 Task:  Click on  Soccer In the  Soccer League click on  Pick Sheet Your name Sophia Martin Team name Real Salt Lake and  Email softage.10@softage.net Game 1 Inter Miami Game 2 Philadelphia Game 3 Orlando City Game 4 Houston Game 5 Real Salt Lake Game 6 FC Dallas Game 7 Columbus Game 8 New England Game 9 Charlotte FC Game 10 Montreal Game 11 Toronto FC Game 12 NY Red Bulls Game 13 Minnesota United Game 14 Real Salt Lake Game 15 Houston Game16 Seattle In Tie Breaker choose Real Salt Lake Submit pick sheet
Action: Mouse moved to (649, 270)
Screenshot: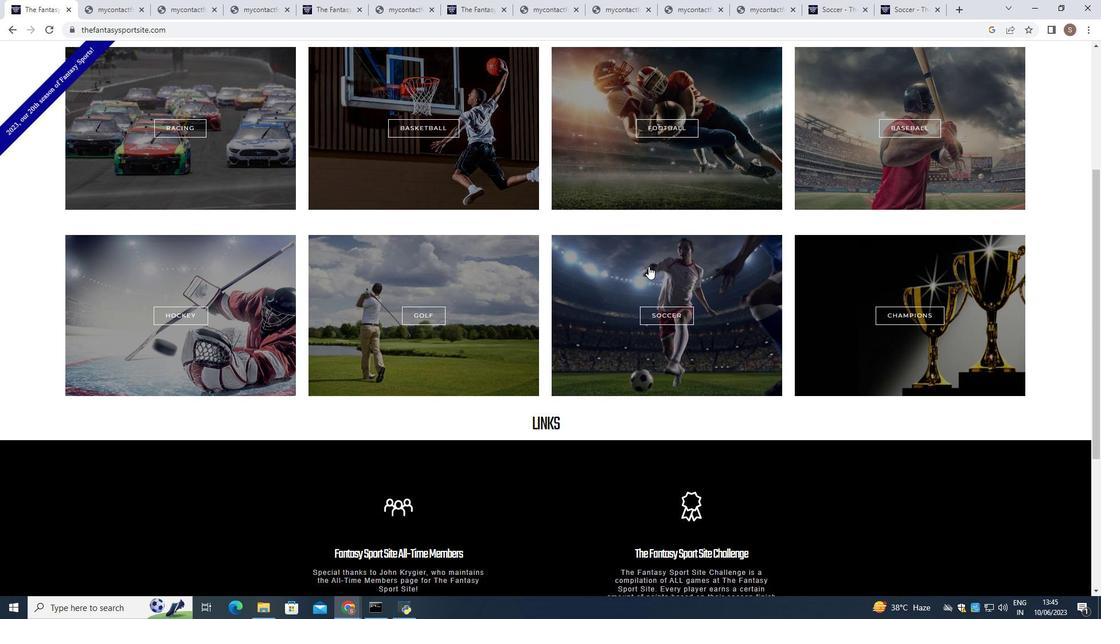 
Action: Mouse pressed left at (649, 270)
Screenshot: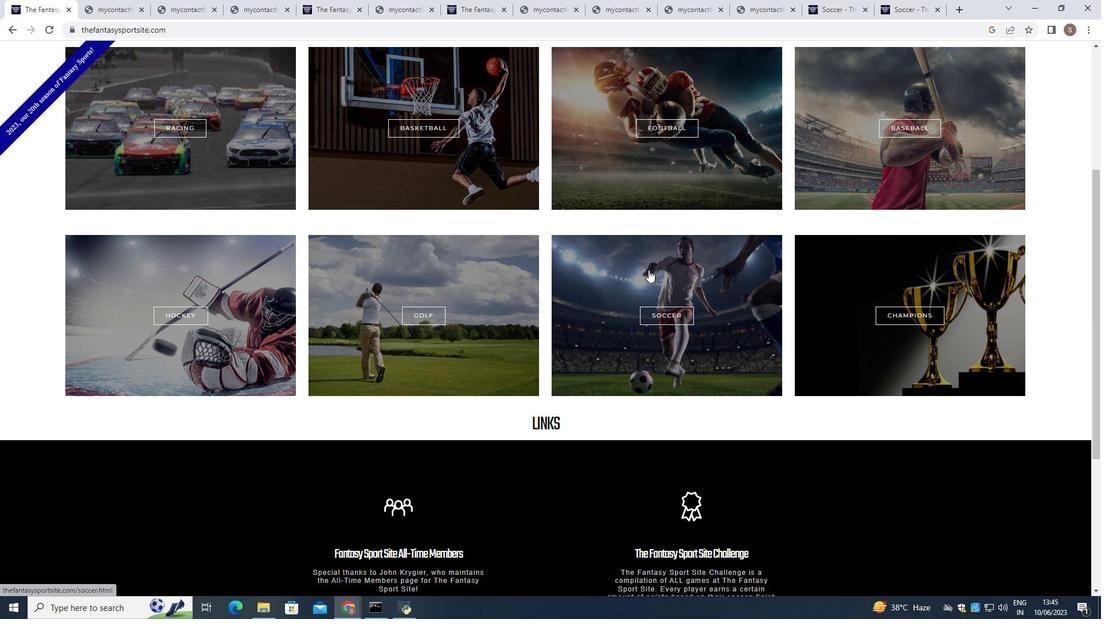 
Action: Mouse scrolled (649, 269) with delta (0, 0)
Screenshot: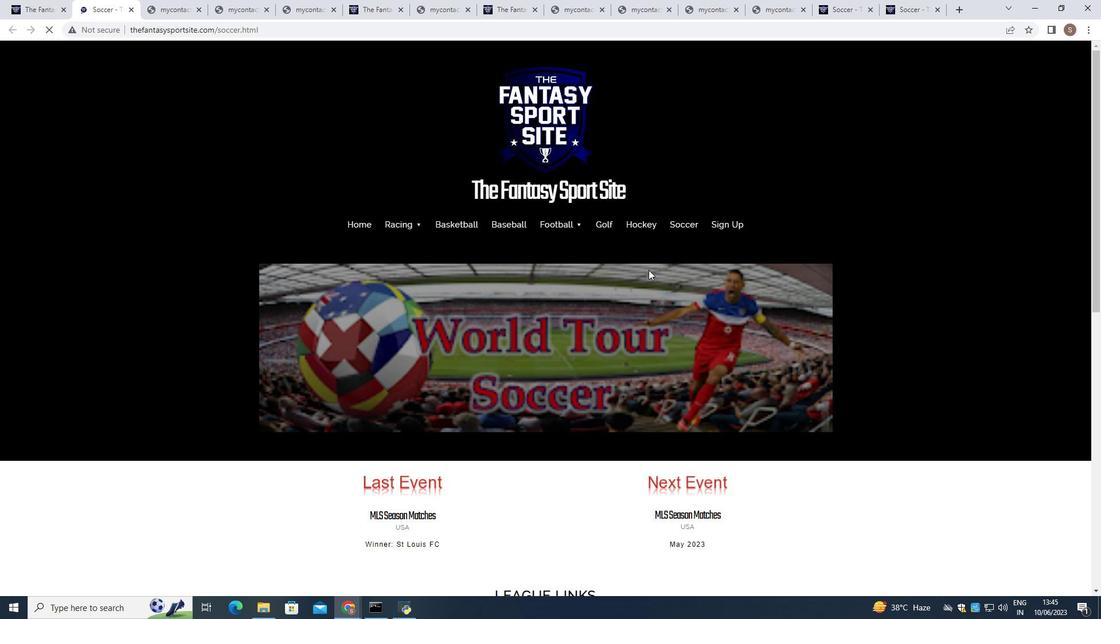 
Action: Mouse scrolled (649, 269) with delta (0, 0)
Screenshot: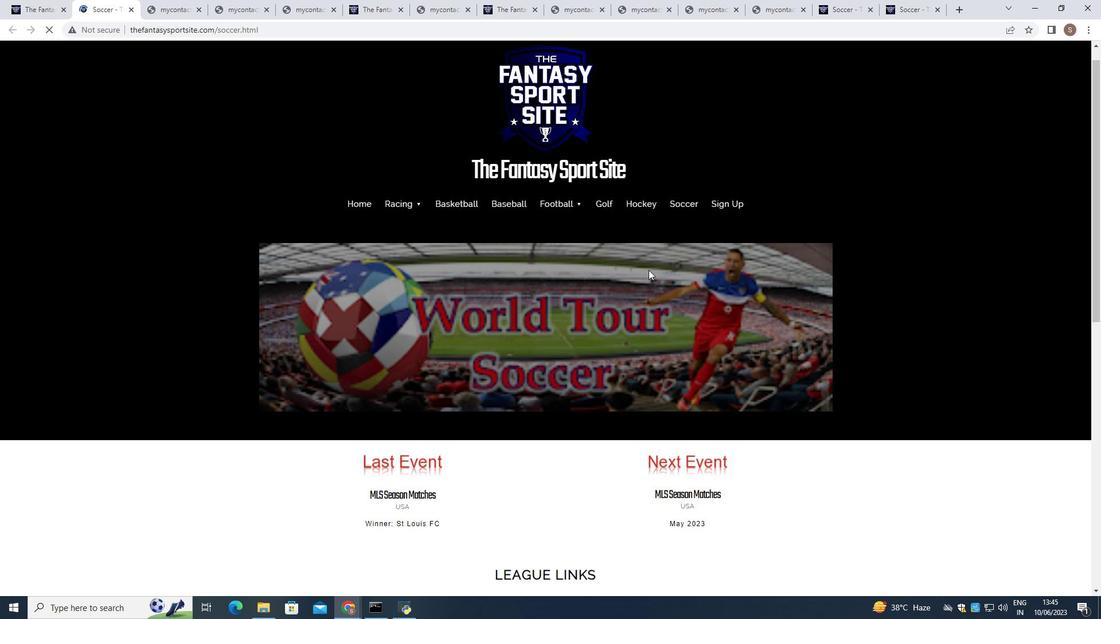 
Action: Mouse scrolled (649, 269) with delta (0, 0)
Screenshot: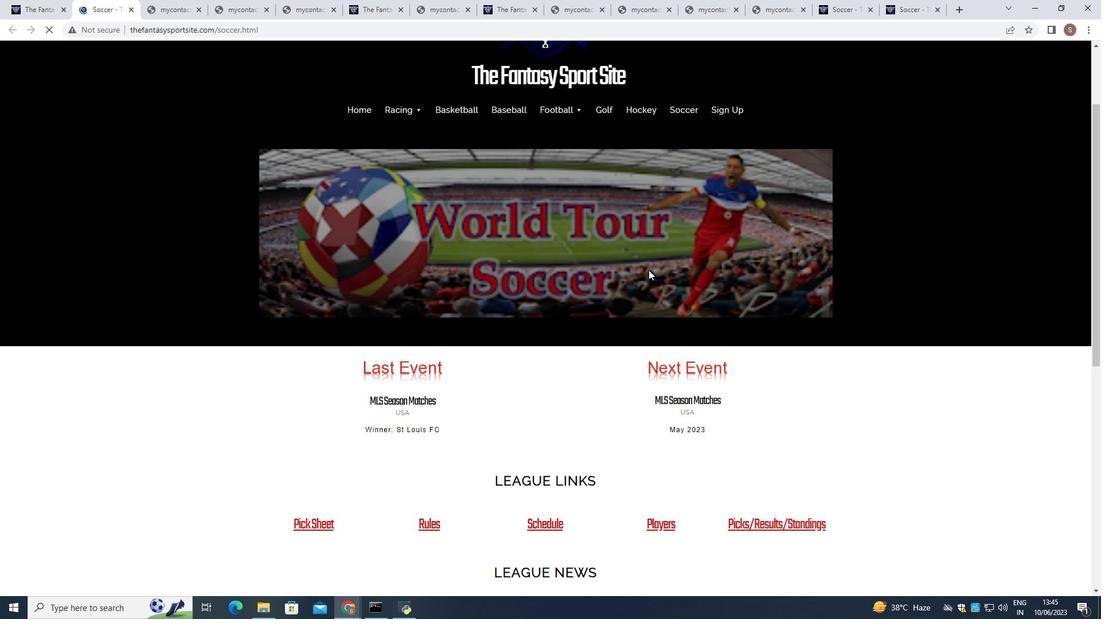 
Action: Mouse scrolled (649, 269) with delta (0, 0)
Screenshot: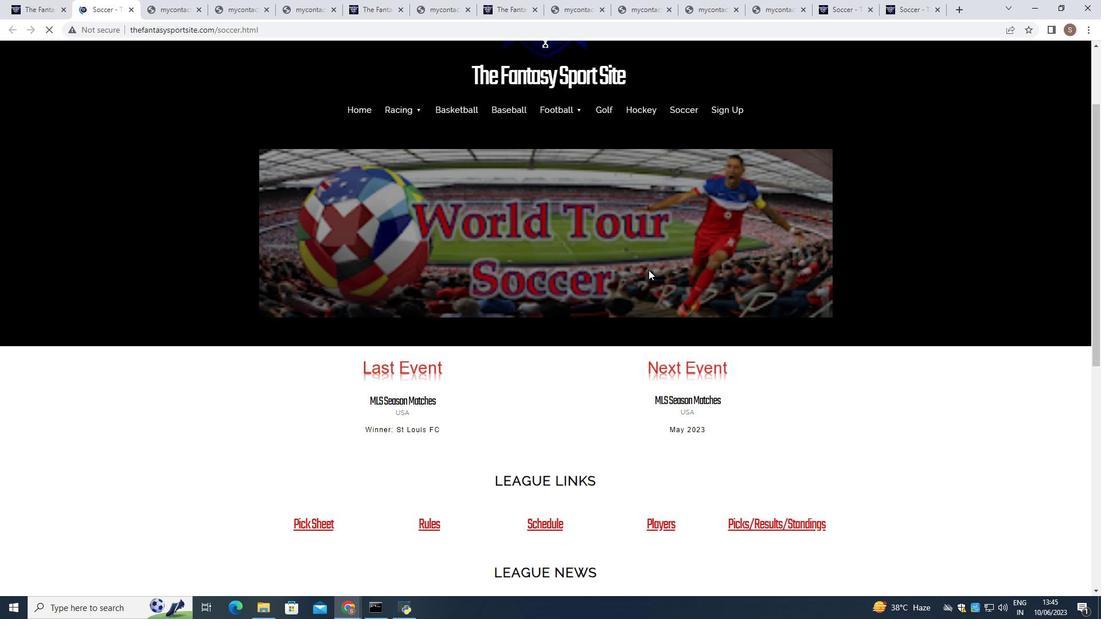 
Action: Mouse moved to (317, 411)
Screenshot: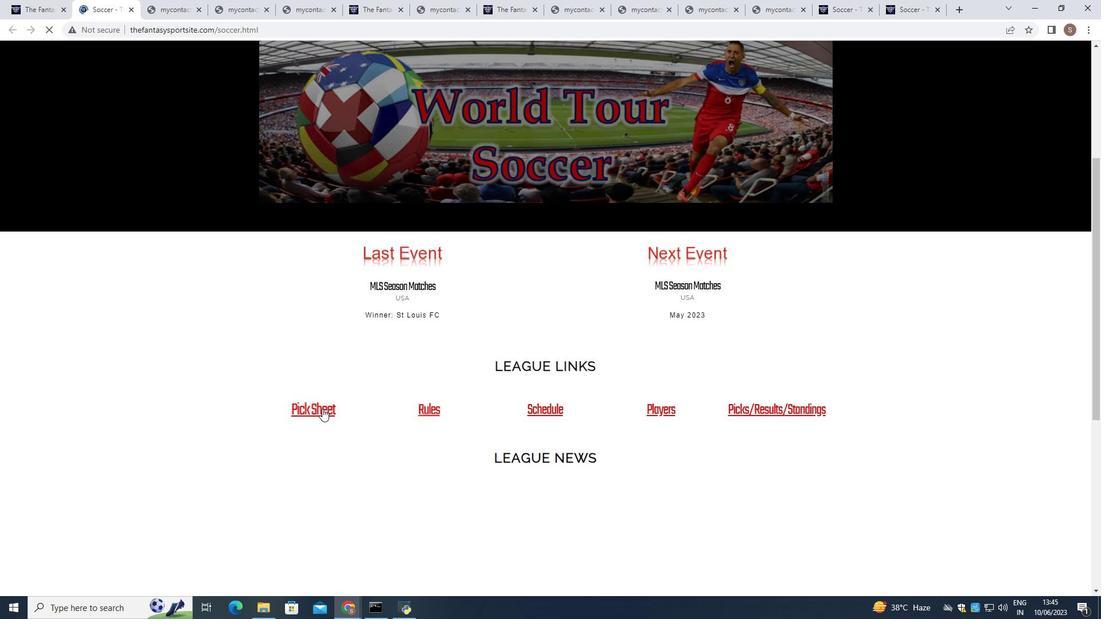 
Action: Mouse pressed left at (317, 411)
Screenshot: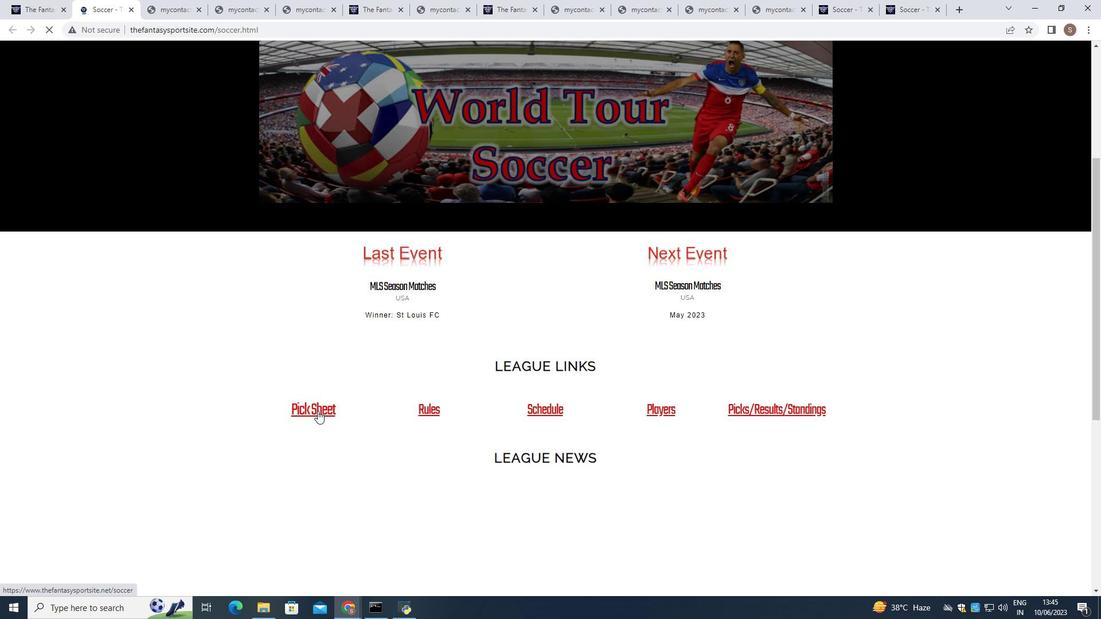 
Action: Mouse moved to (374, 405)
Screenshot: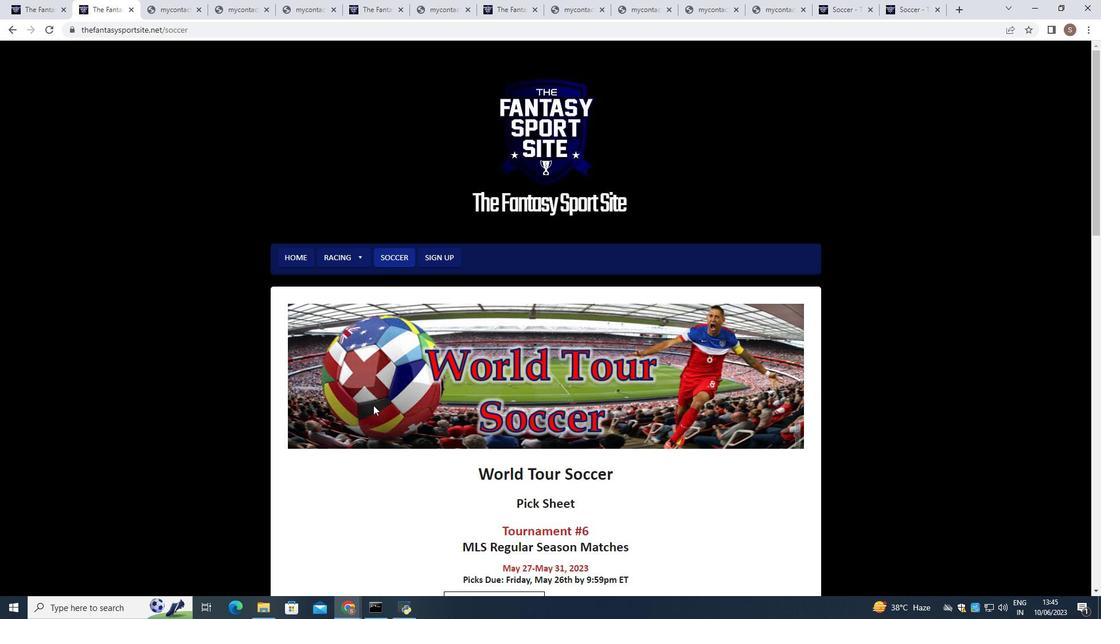 
Action: Mouse scrolled (374, 405) with delta (0, 0)
Screenshot: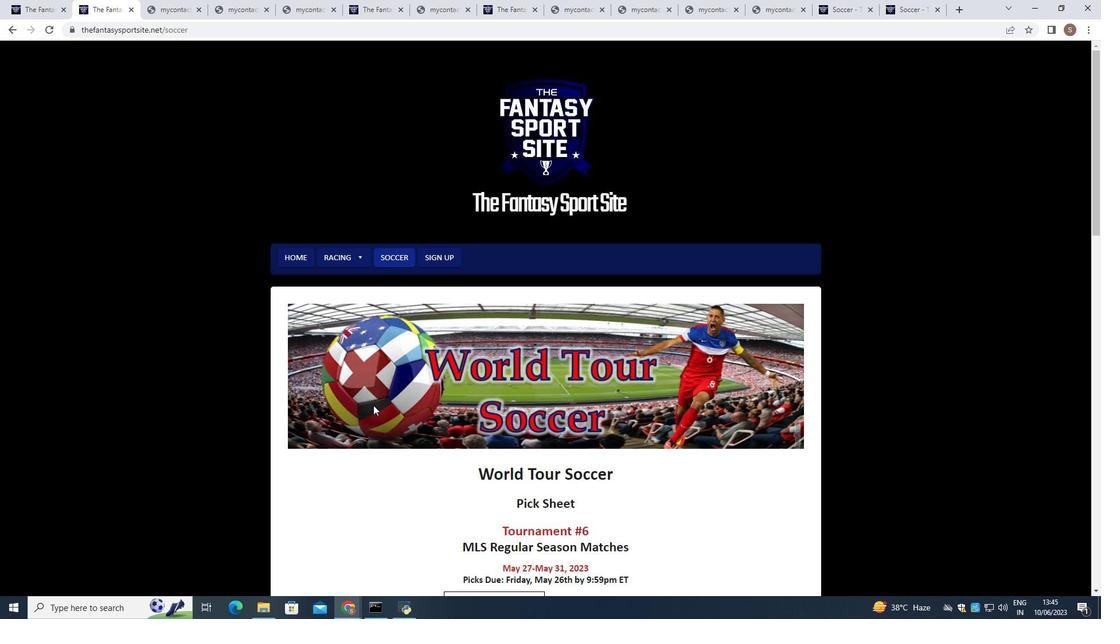
Action: Mouse moved to (374, 405)
Screenshot: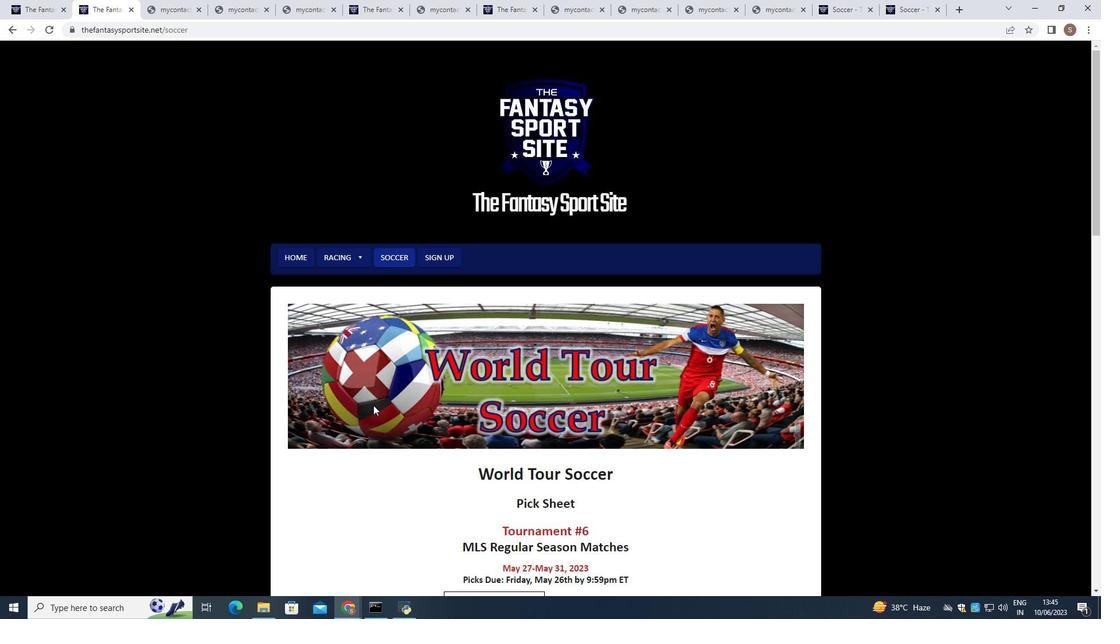 
Action: Mouse scrolled (374, 404) with delta (0, 0)
Screenshot: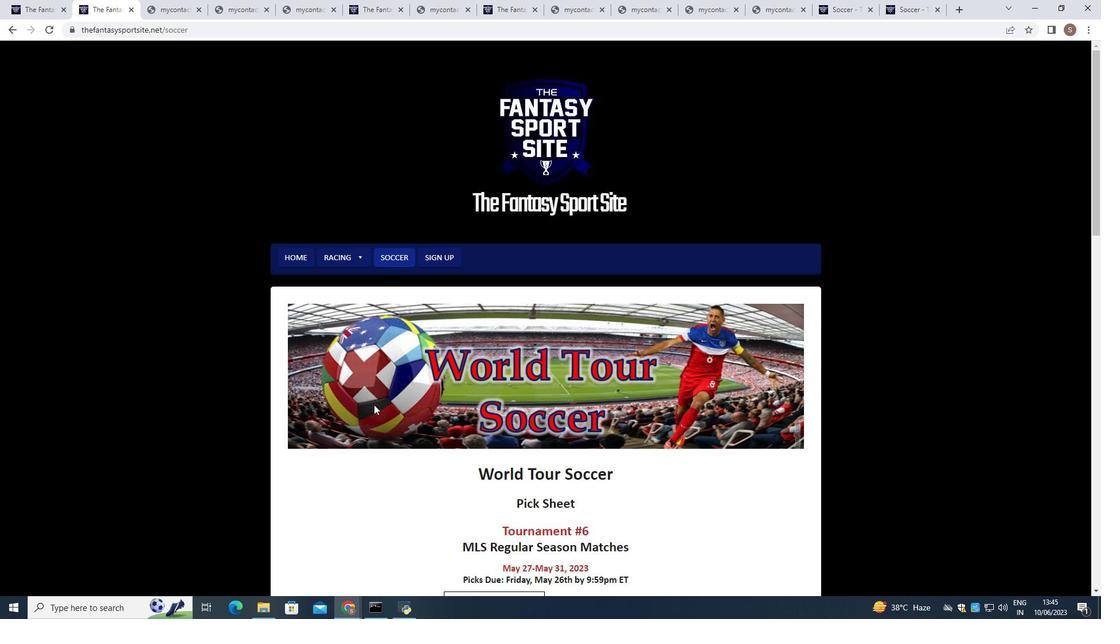
Action: Mouse scrolled (374, 404) with delta (0, 0)
Screenshot: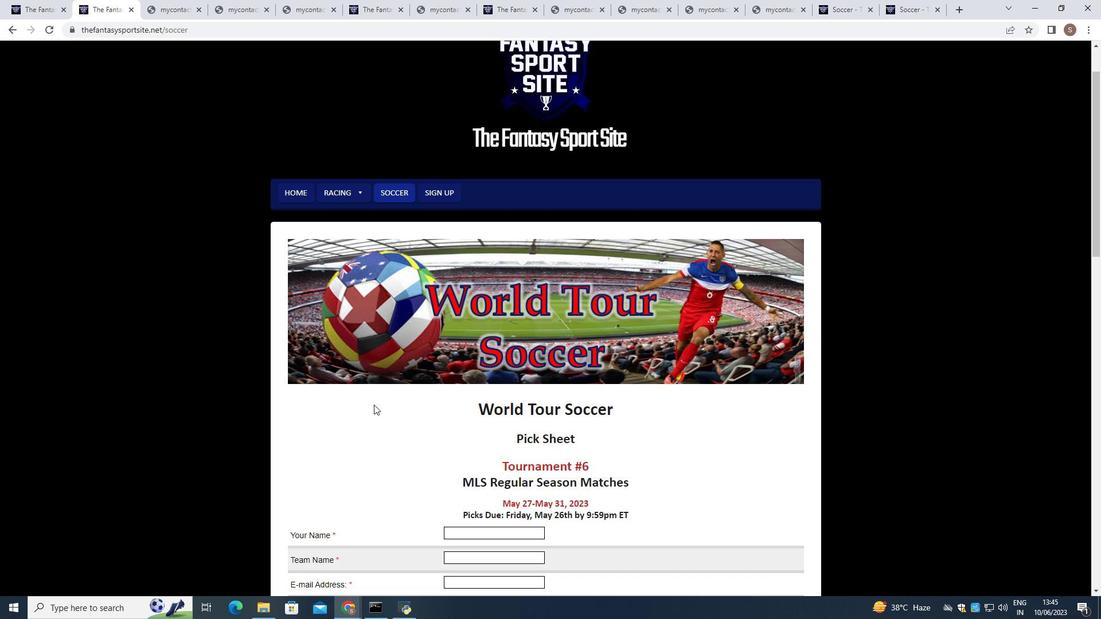 
Action: Mouse moved to (483, 424)
Screenshot: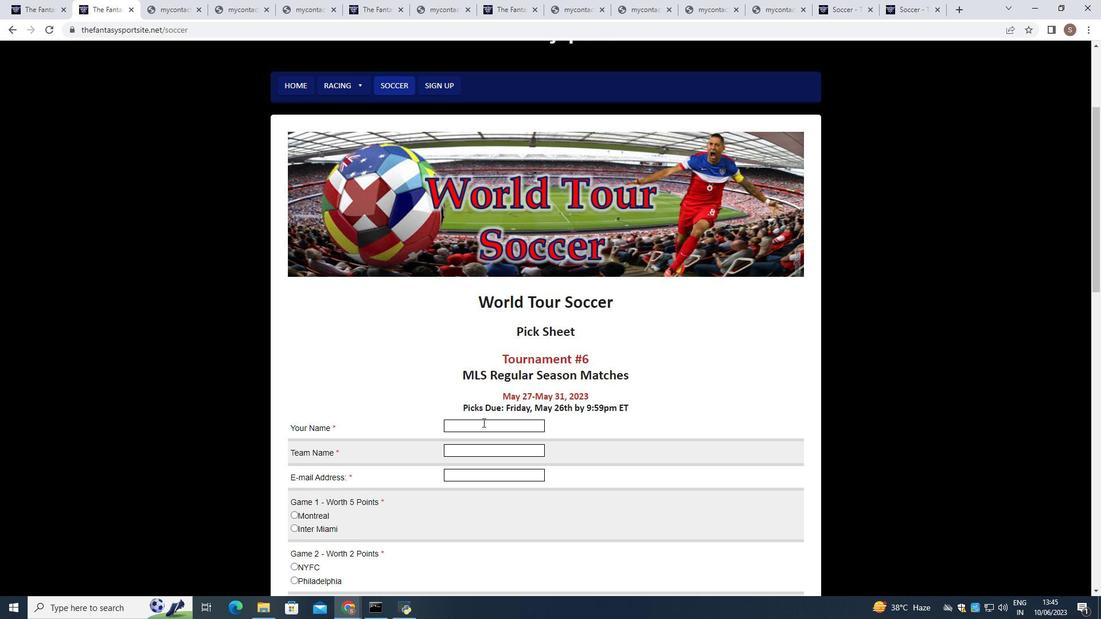
Action: Mouse pressed left at (483, 424)
Screenshot: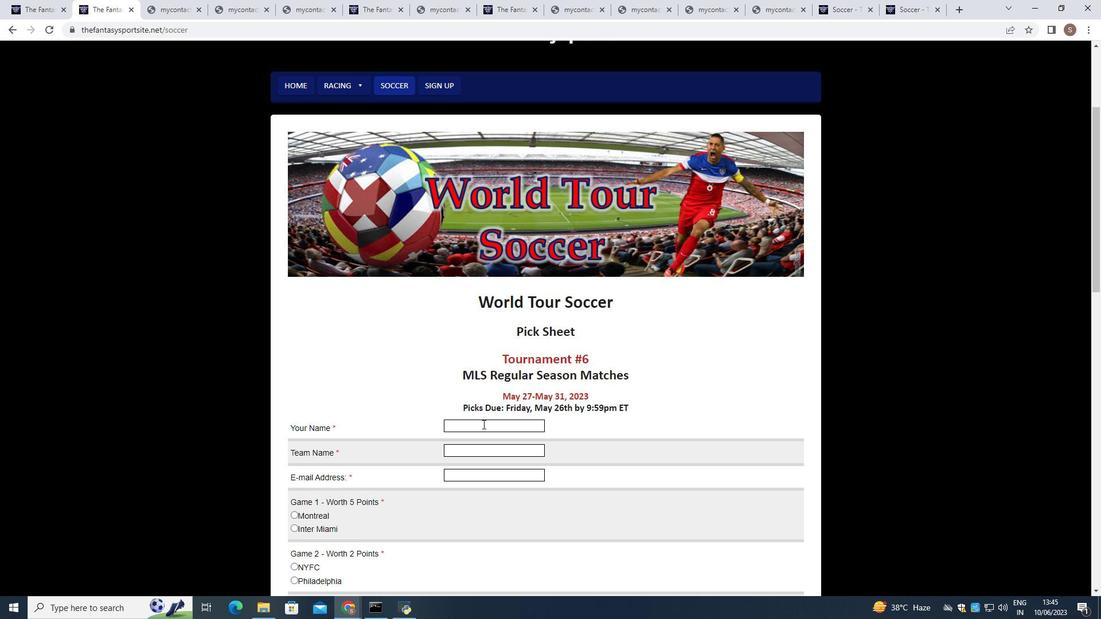 
Action: Key pressed <Key.shift>Sophia<Key.space><Key.shift>Martin
Screenshot: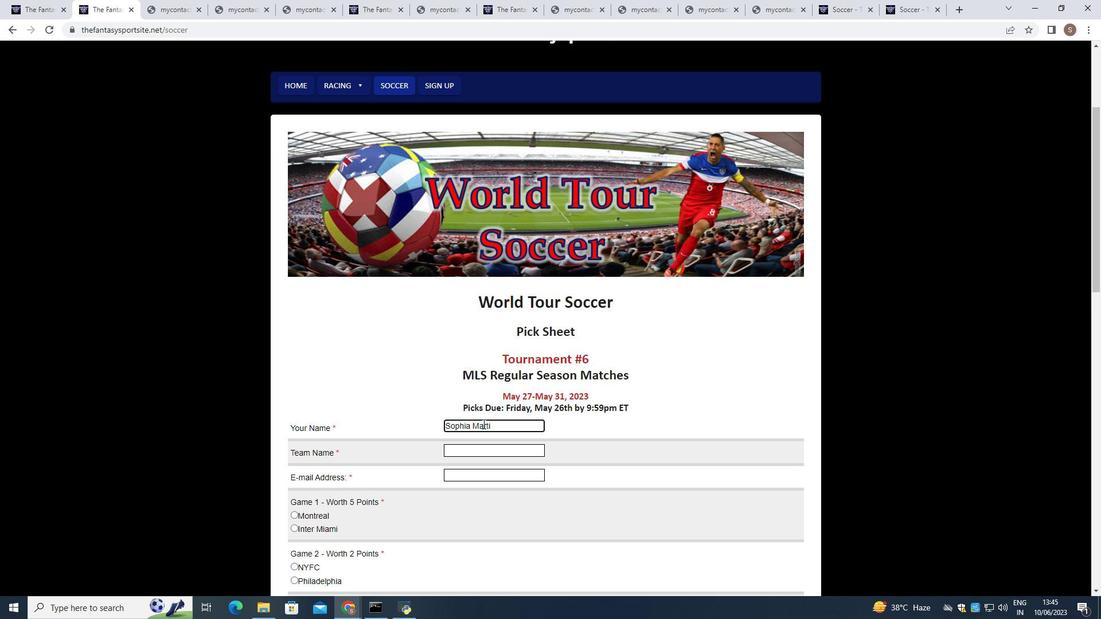 
Action: Mouse moved to (476, 452)
Screenshot: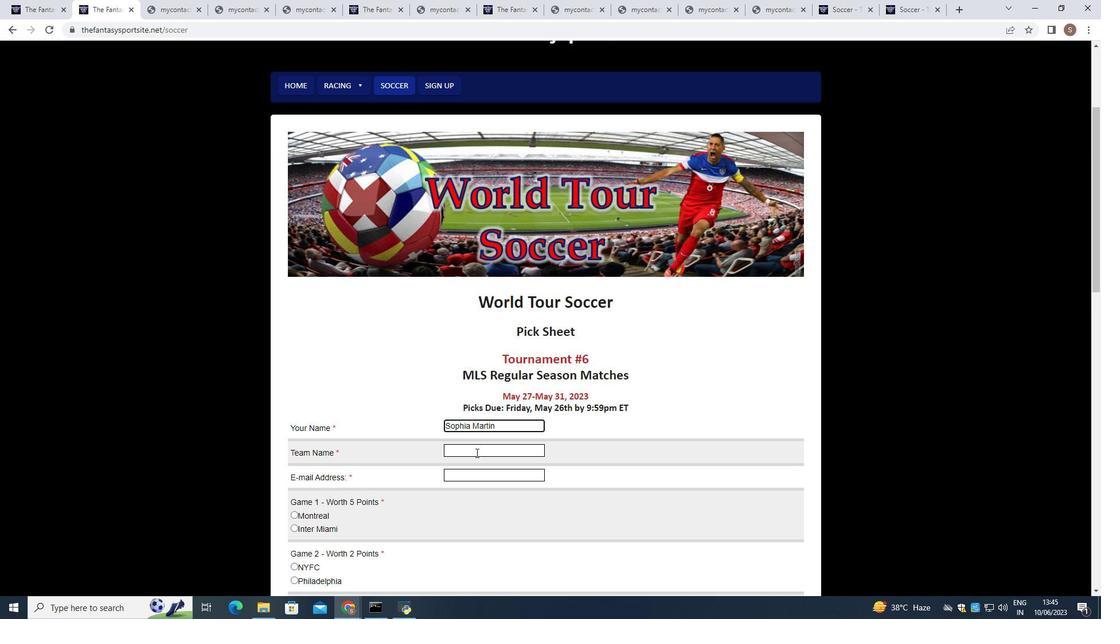 
Action: Mouse pressed left at (476, 452)
Screenshot: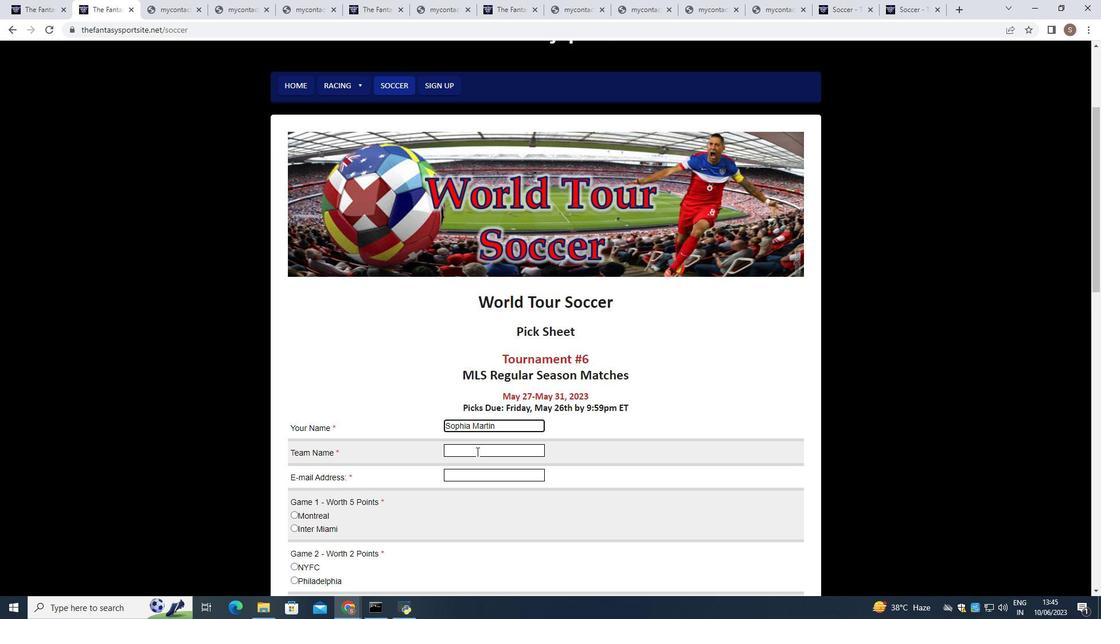 
Action: Key pressed <Key.shift>Real<Key.space><Key.shift>Salt<Key.space><Key.shift>Lake
Screenshot: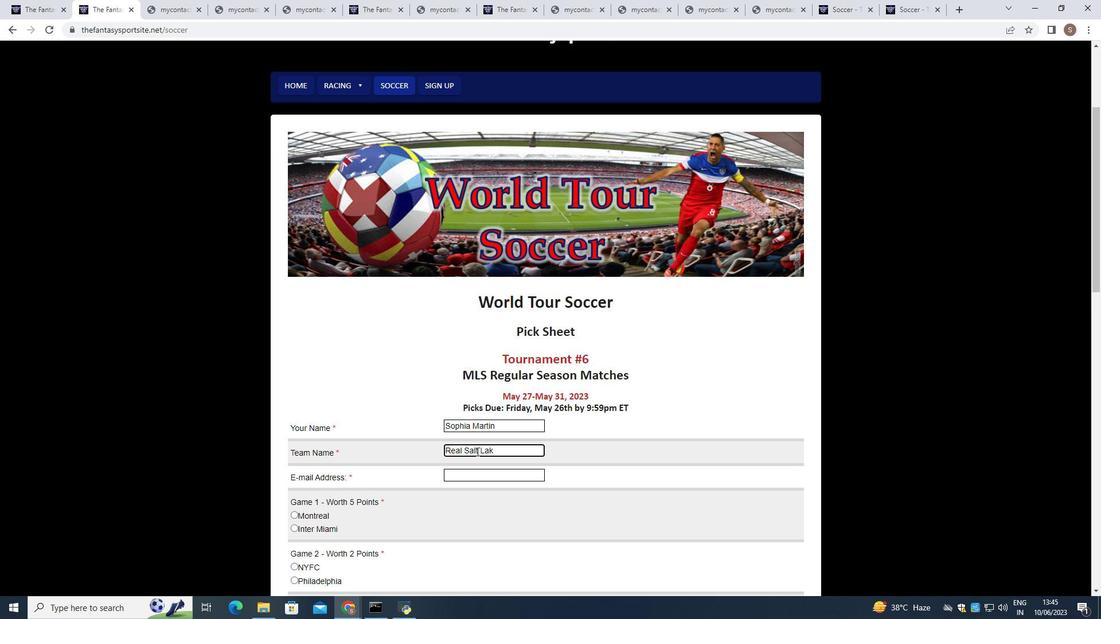 
Action: Mouse moved to (502, 475)
Screenshot: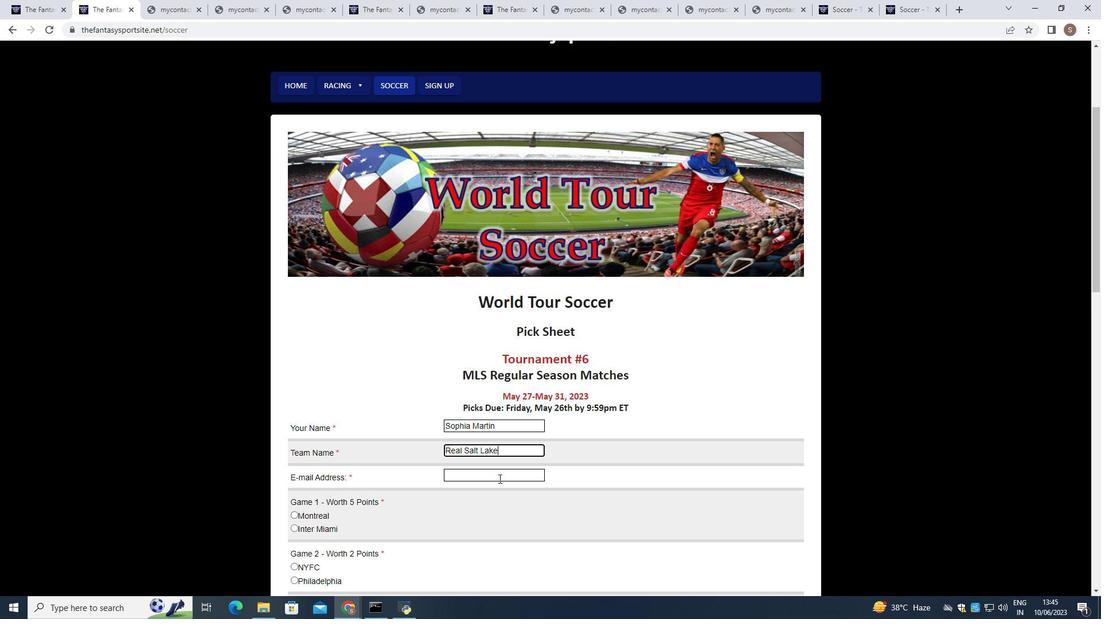 
Action: Mouse pressed left at (502, 475)
Screenshot: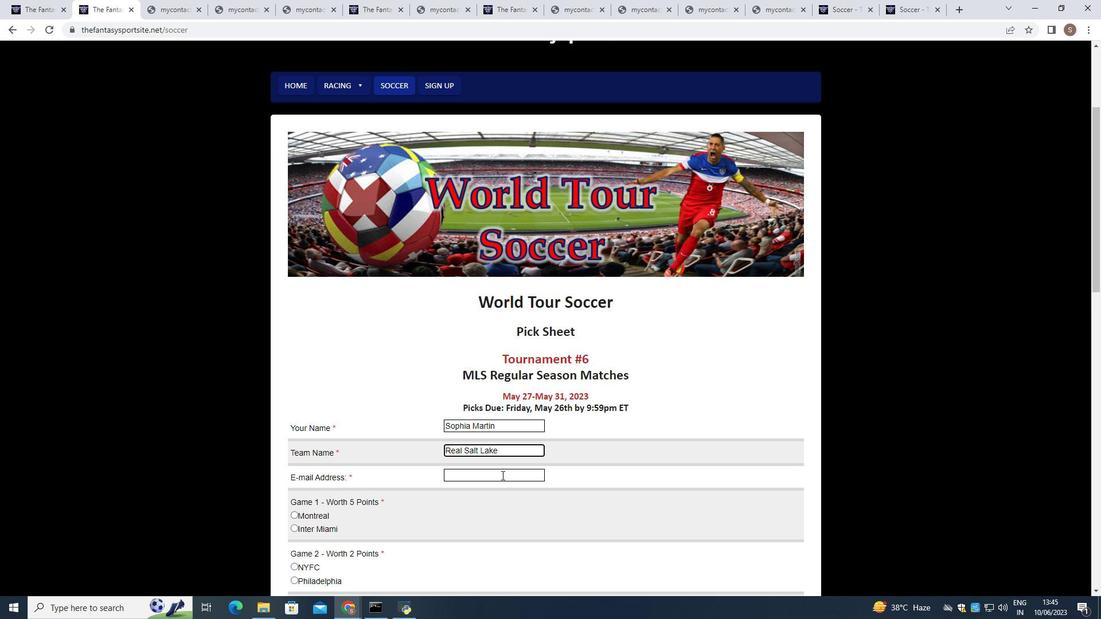 
Action: Key pressed softage.10<Key.shift>@softage.net
Screenshot: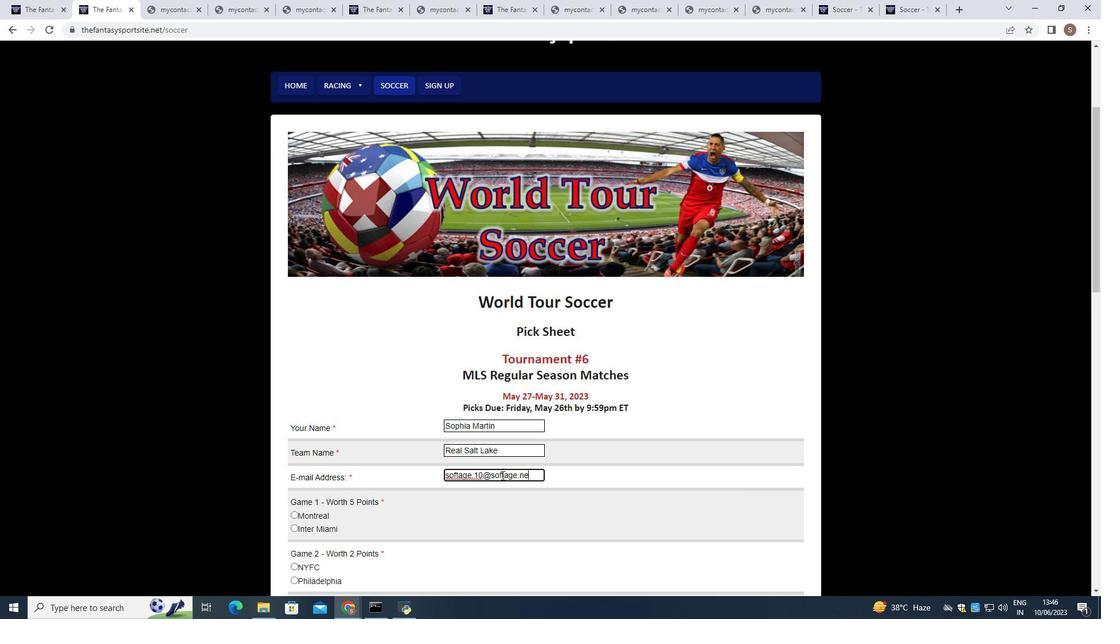 
Action: Mouse moved to (471, 507)
Screenshot: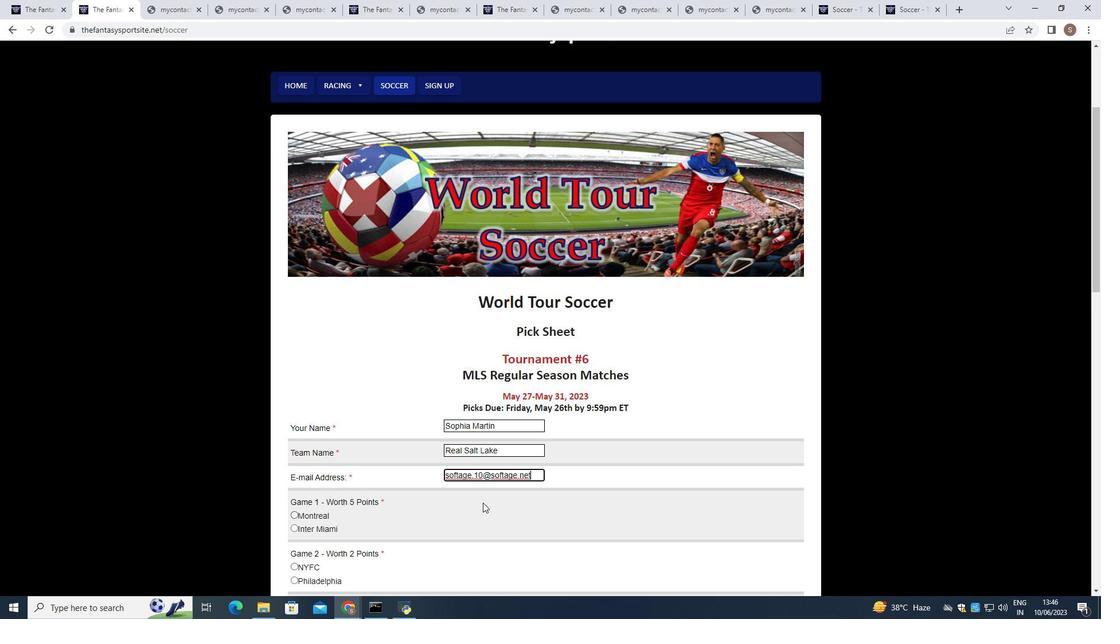 
Action: Mouse scrolled (471, 506) with delta (0, 0)
Screenshot: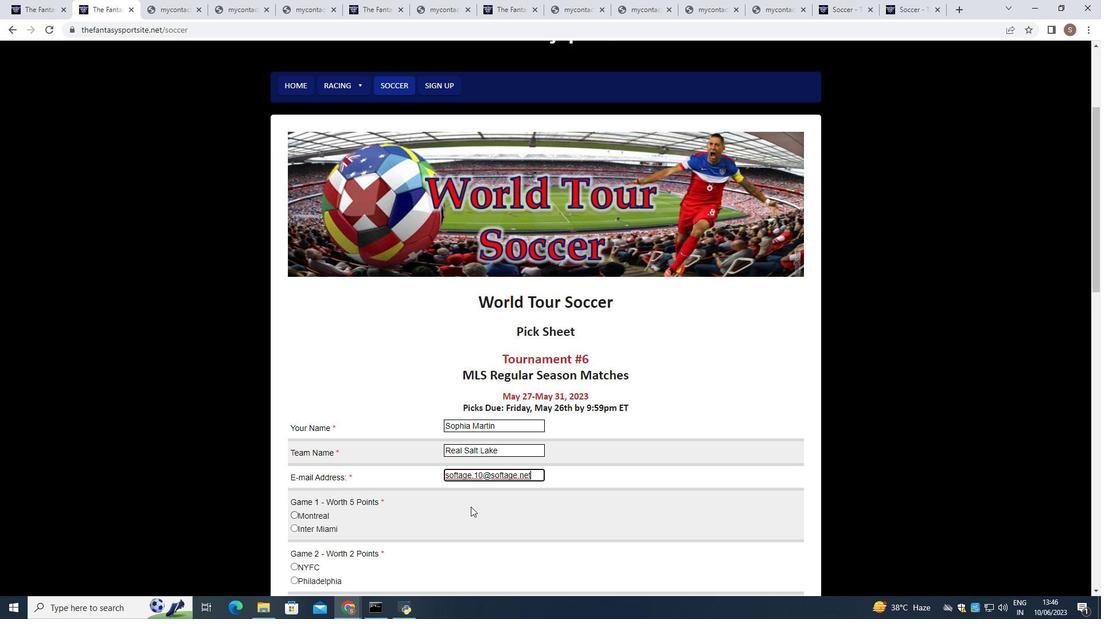 
Action: Mouse moved to (296, 468)
Screenshot: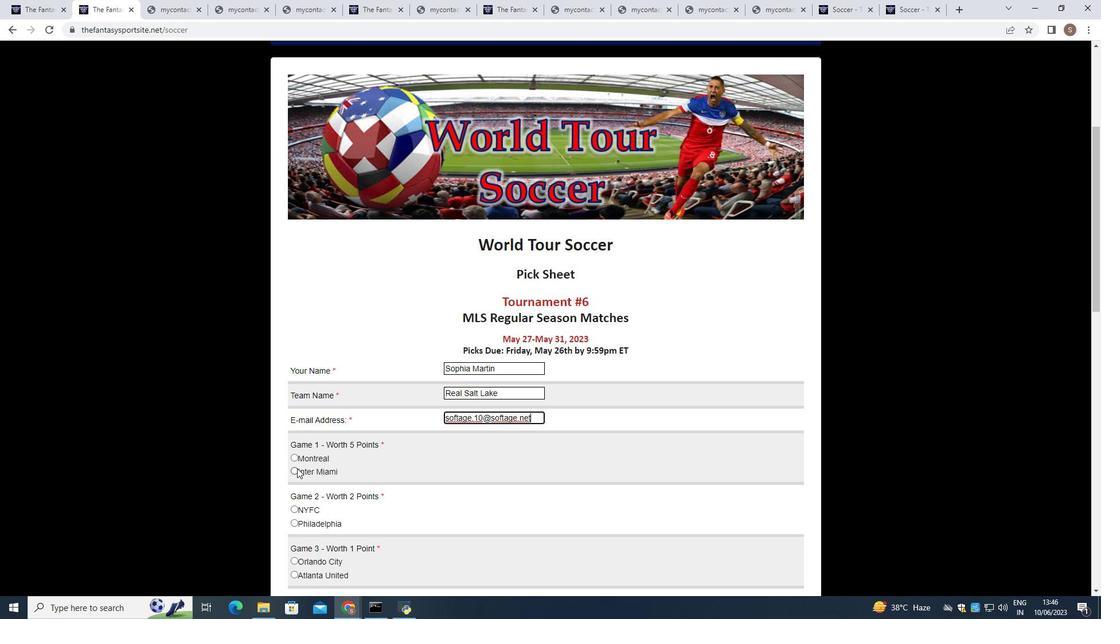 
Action: Mouse pressed left at (296, 468)
Screenshot: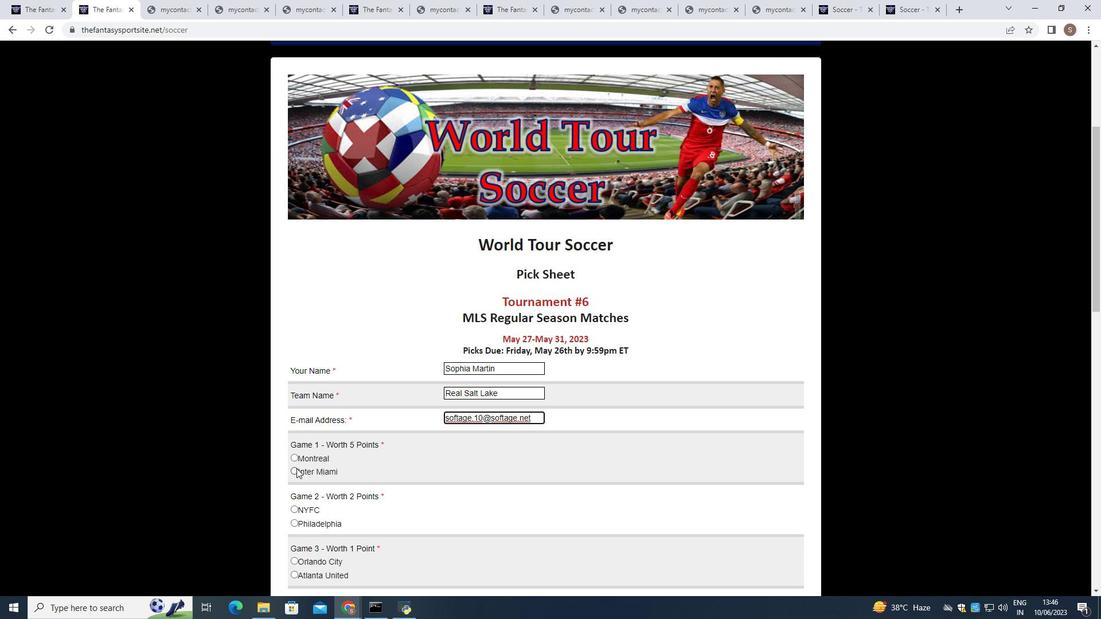 
Action: Mouse moved to (293, 526)
Screenshot: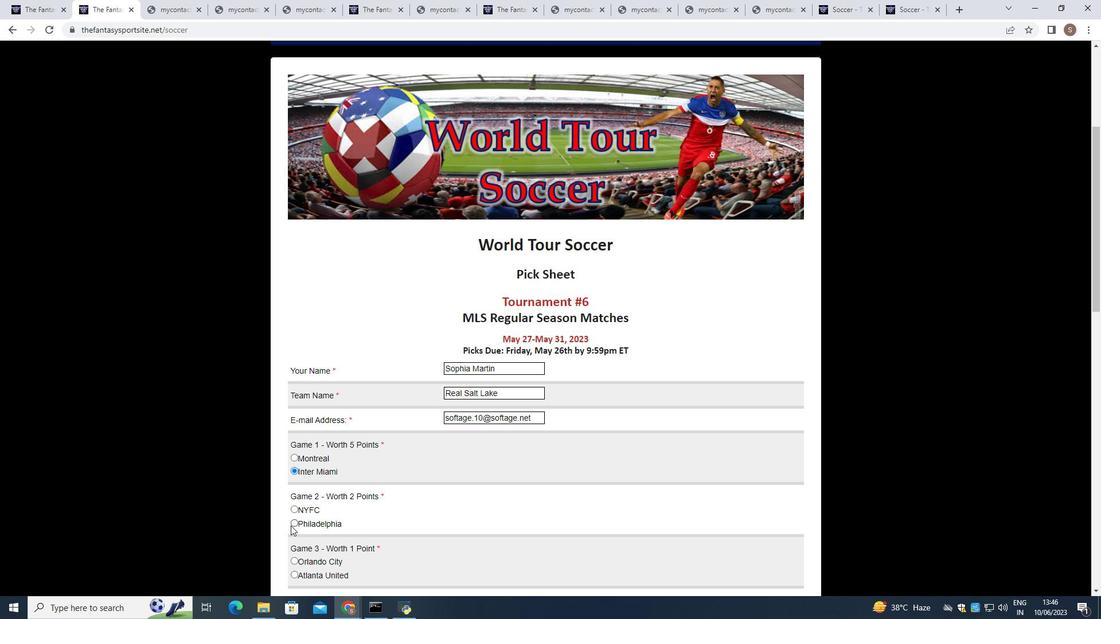 
Action: Mouse pressed left at (293, 526)
Screenshot: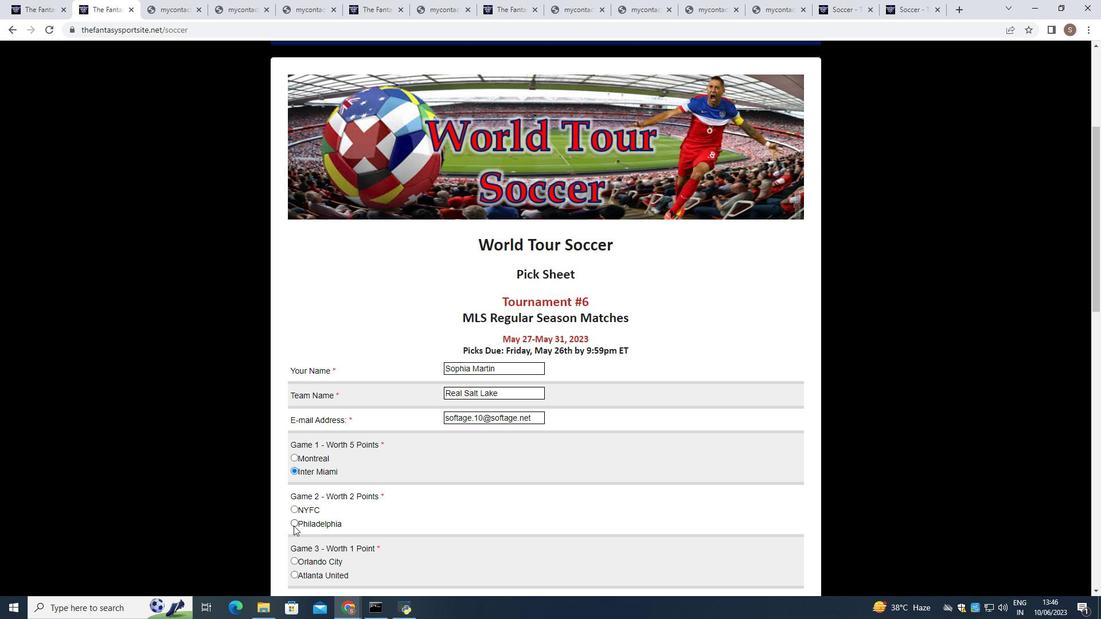 
Action: Mouse moved to (294, 561)
Screenshot: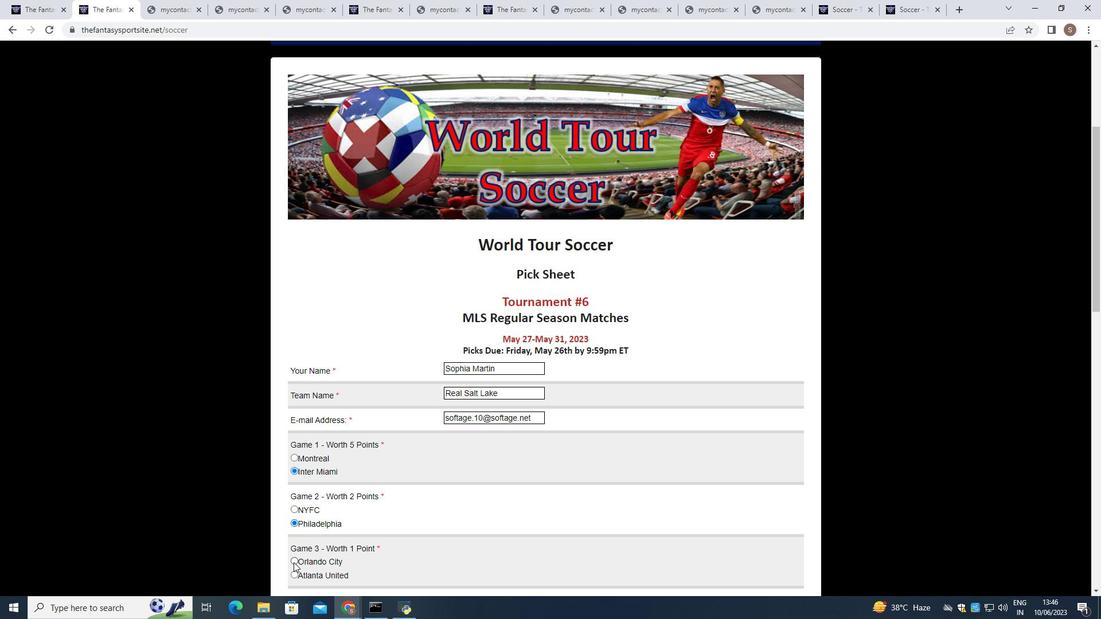 
Action: Mouse pressed left at (294, 561)
Screenshot: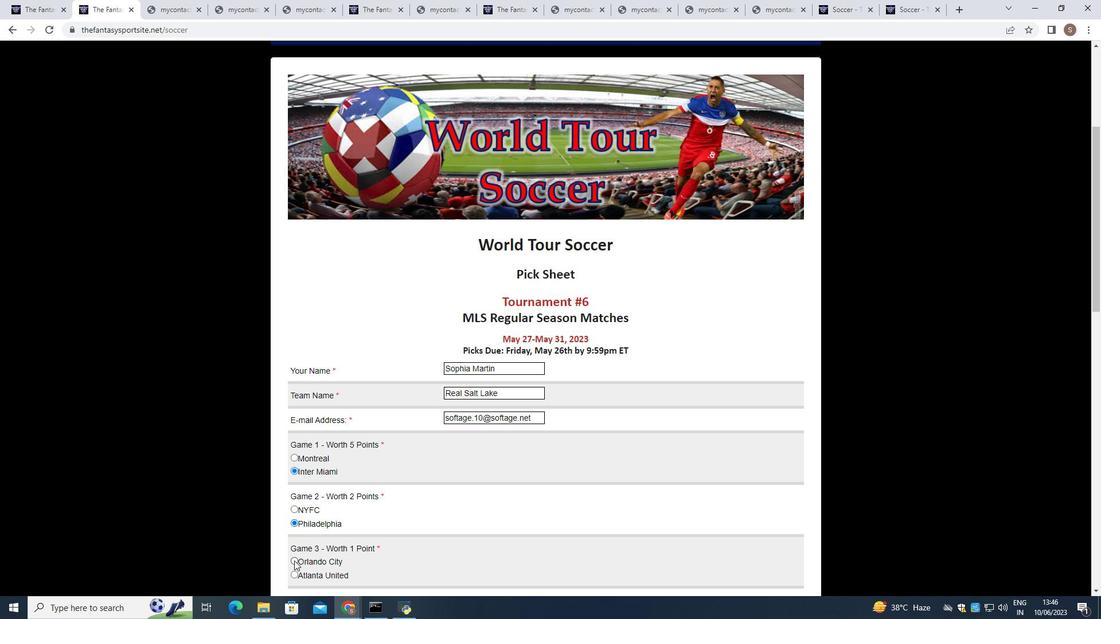 
Action: Mouse moved to (345, 544)
Screenshot: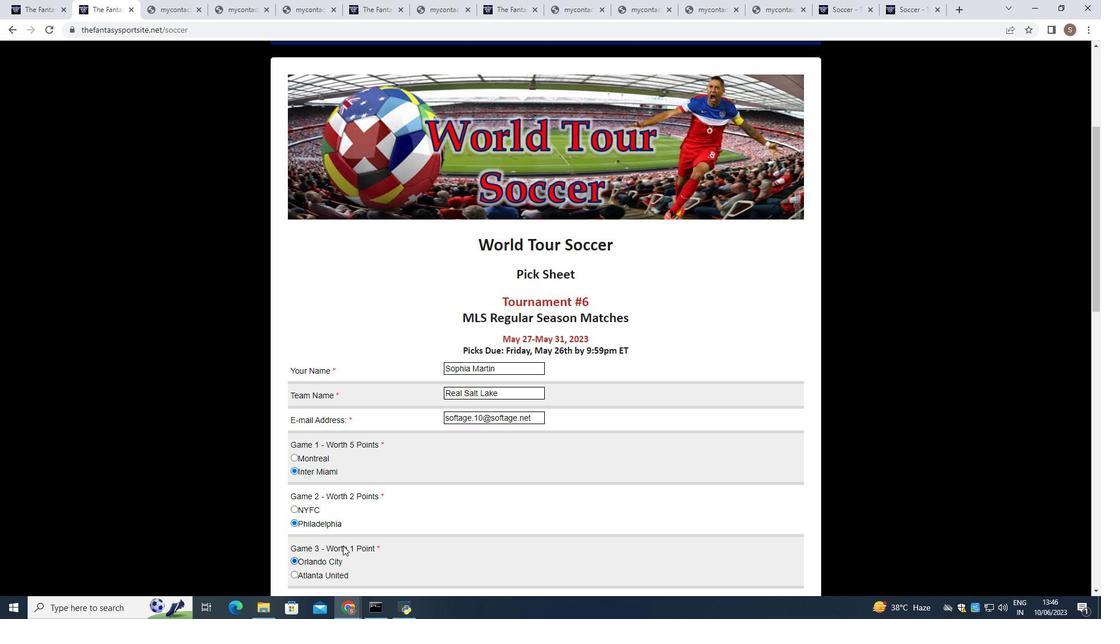 
Action: Mouse scrolled (345, 544) with delta (0, 0)
Screenshot: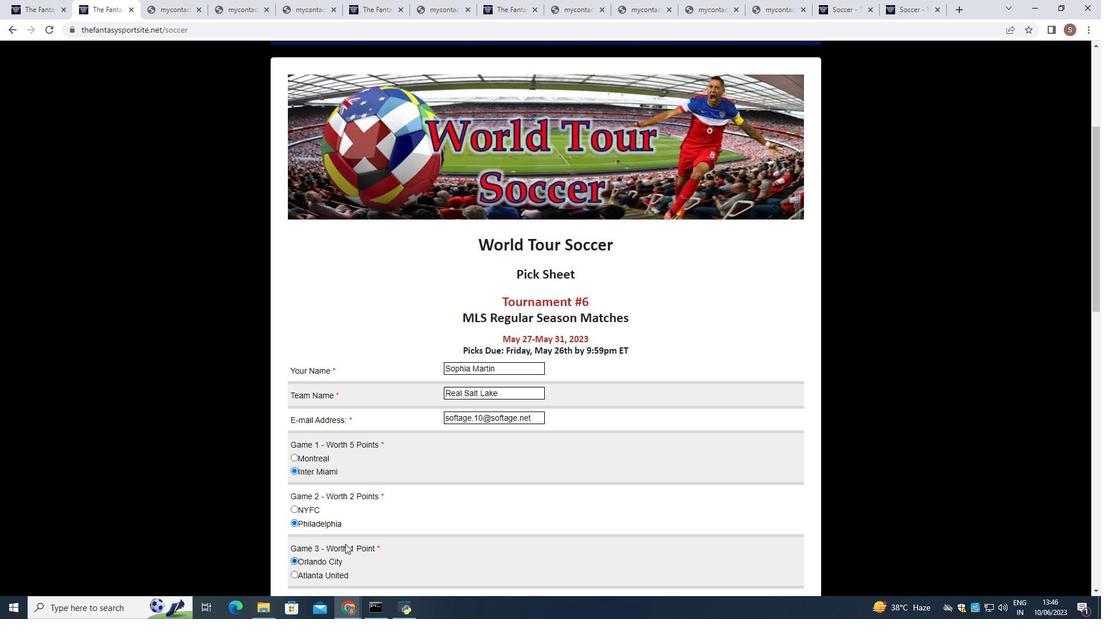 
Action: Mouse scrolled (345, 544) with delta (0, 0)
Screenshot: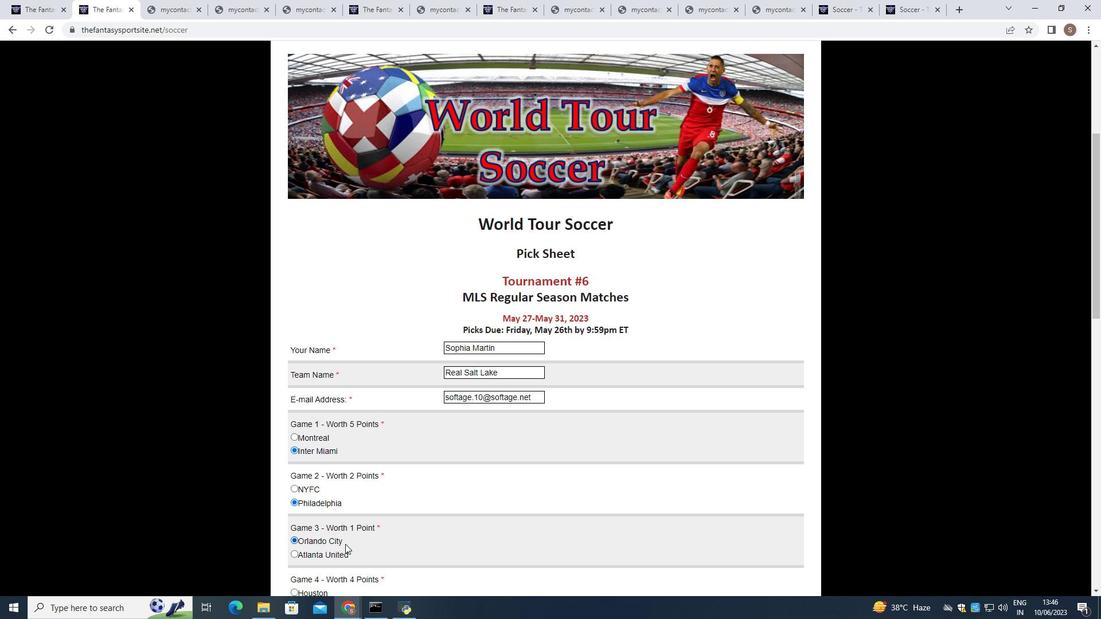 
Action: Mouse scrolled (345, 544) with delta (0, 0)
Screenshot: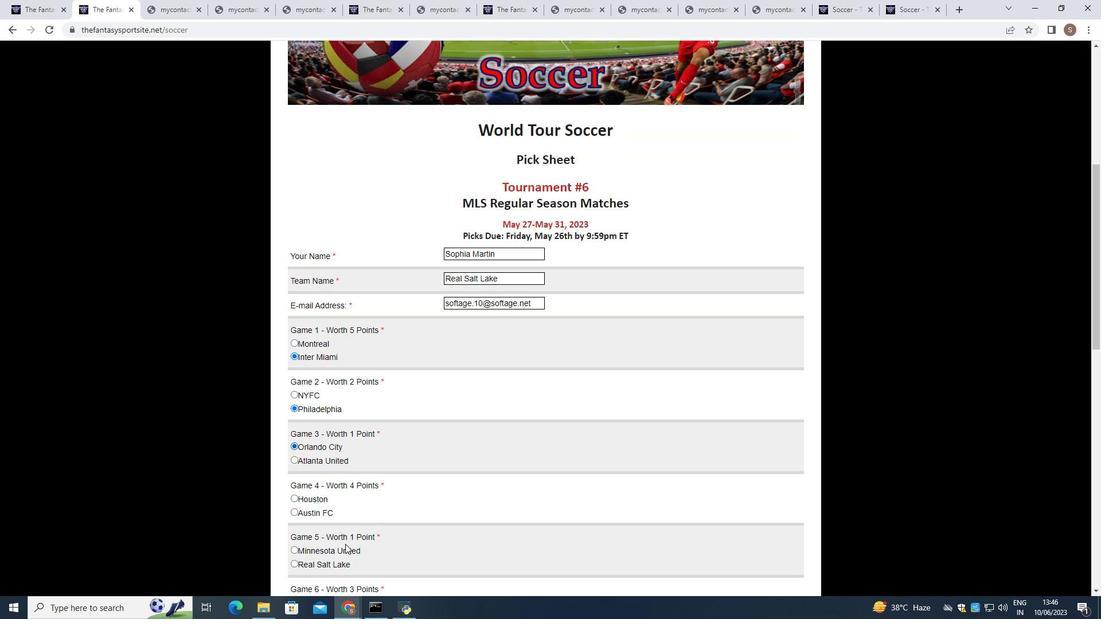 
Action: Mouse moved to (294, 442)
Screenshot: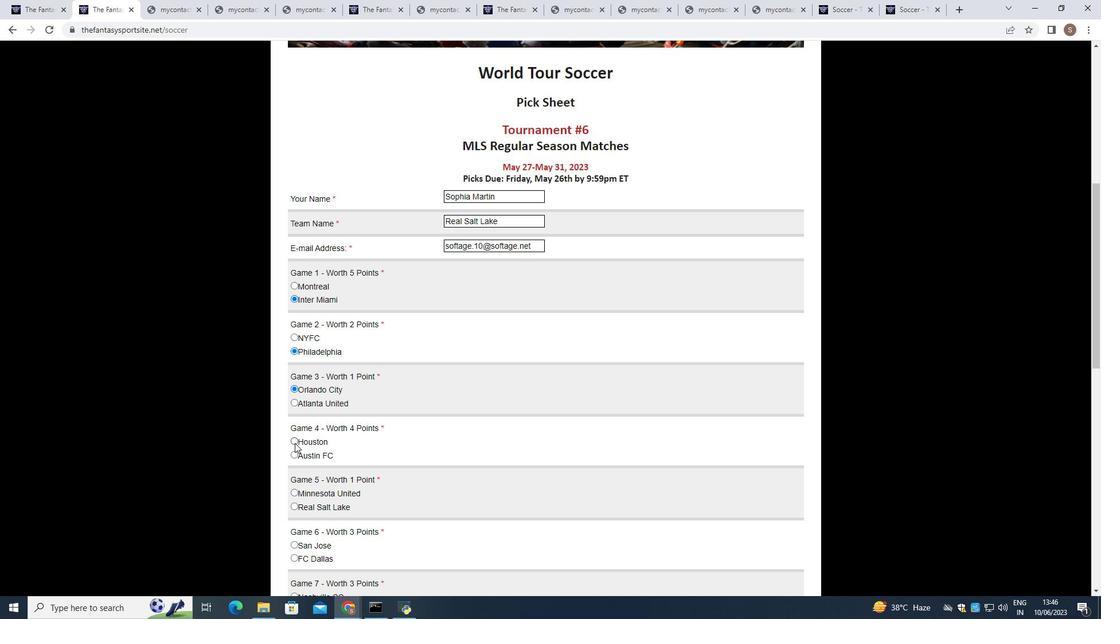 
Action: Mouse pressed left at (294, 442)
Screenshot: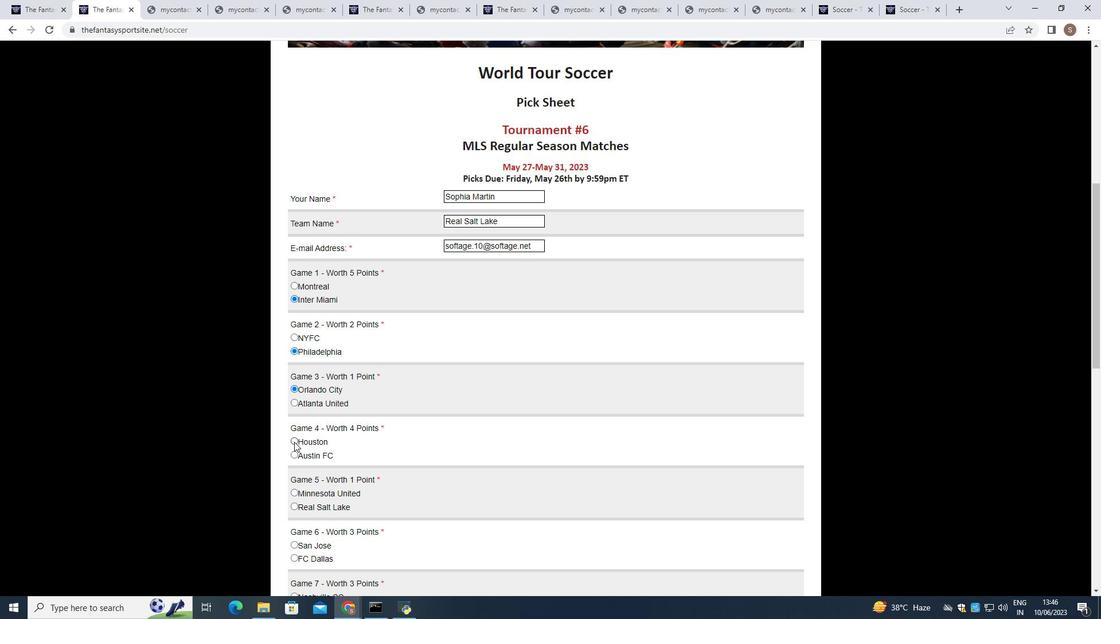 
Action: Mouse moved to (292, 508)
Screenshot: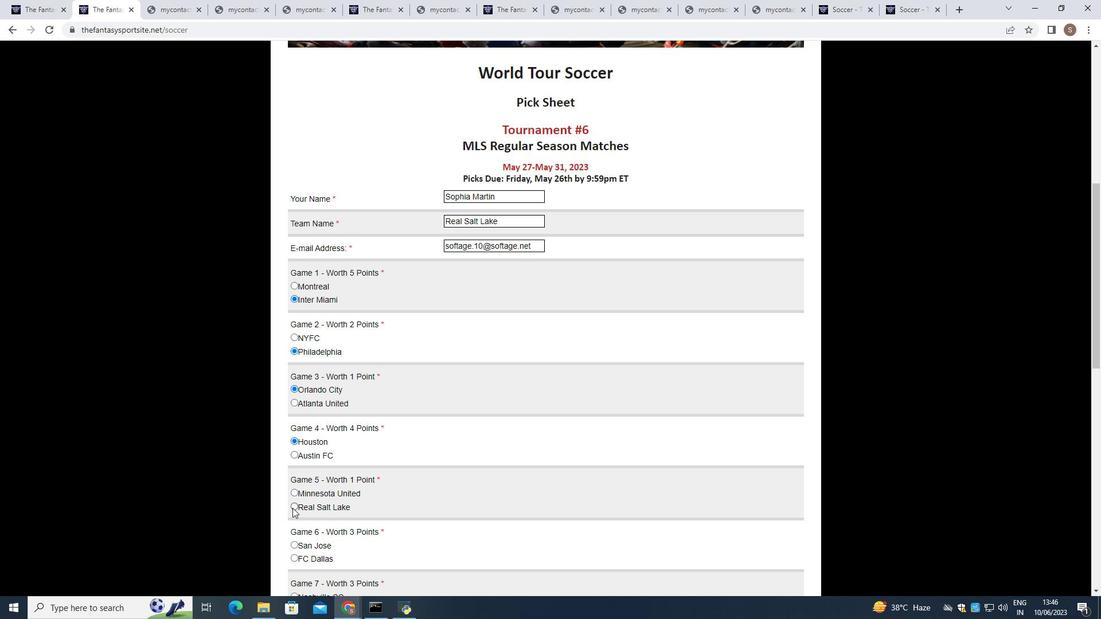 
Action: Mouse pressed left at (292, 508)
Screenshot: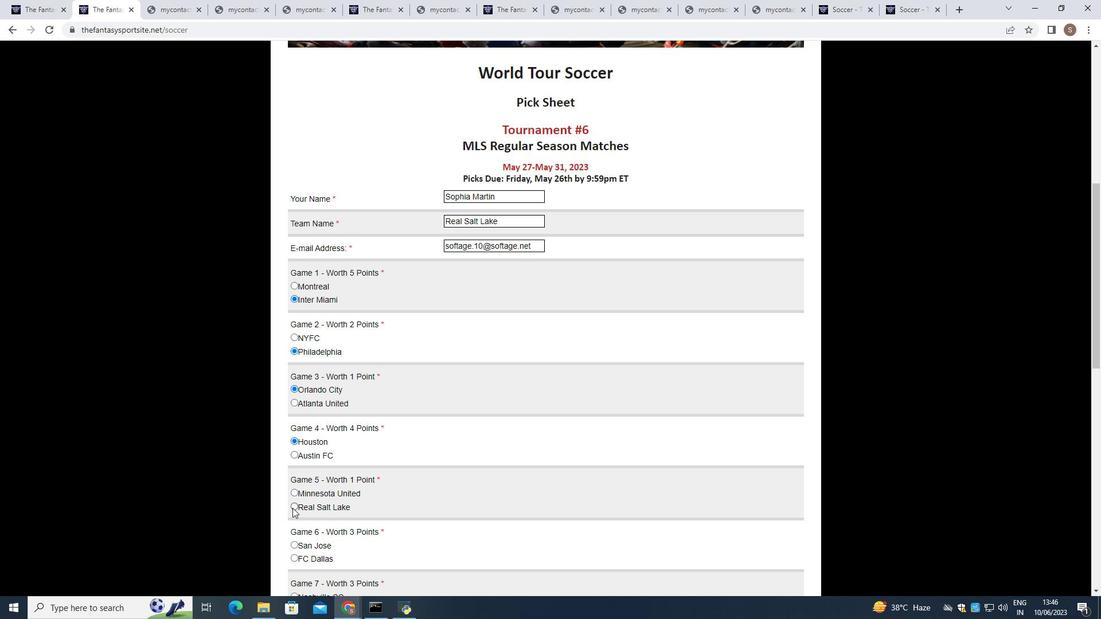 
Action: Mouse moved to (294, 556)
Screenshot: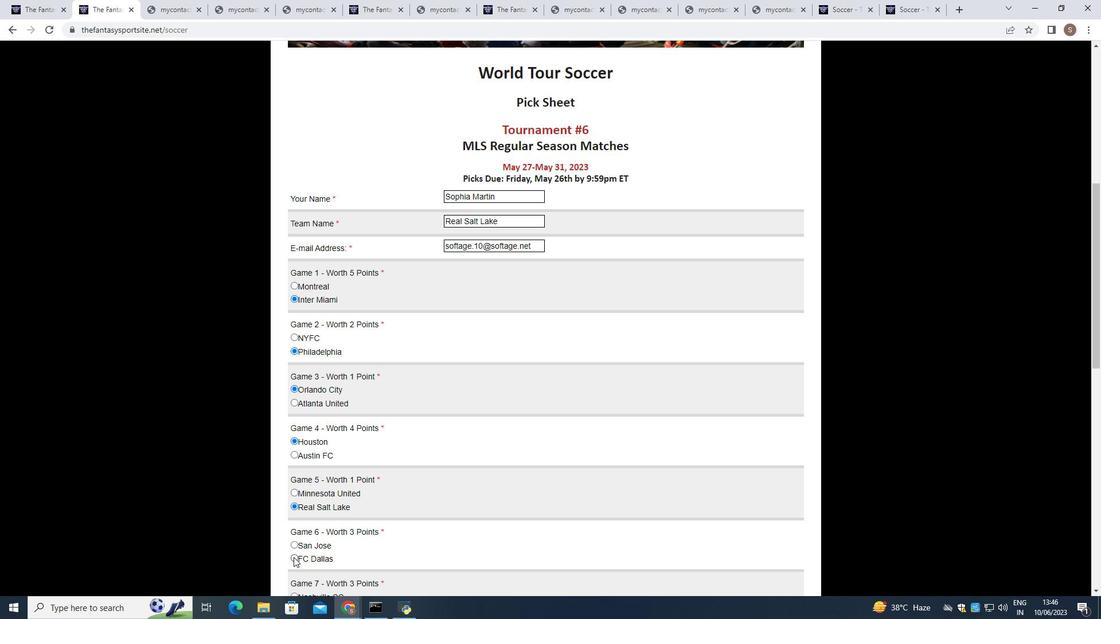 
Action: Mouse pressed left at (294, 556)
Screenshot: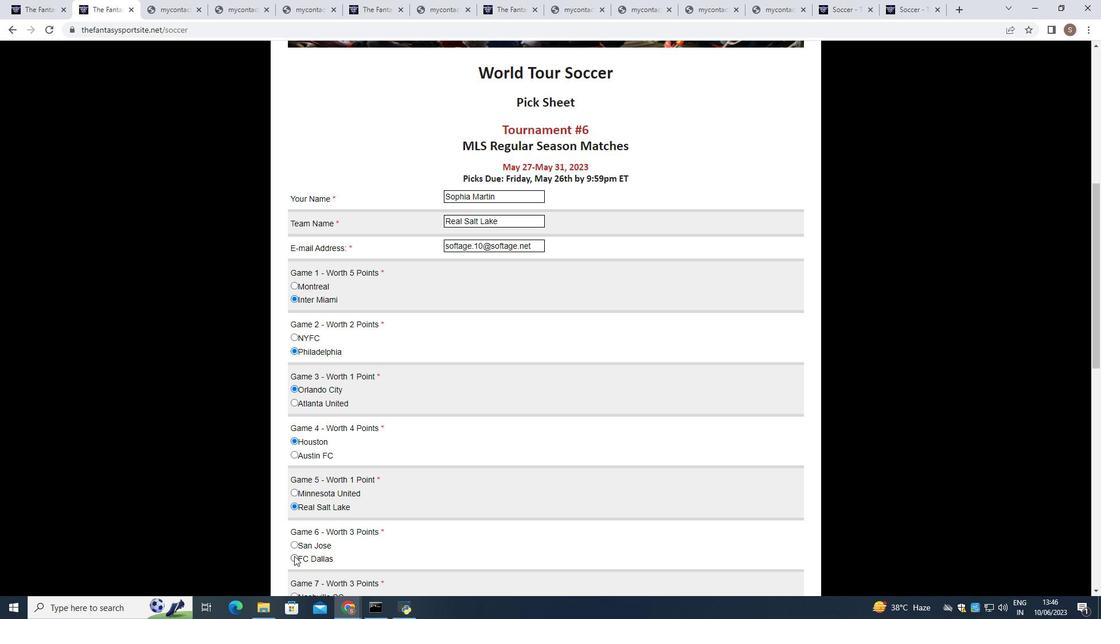 
Action: Mouse moved to (324, 545)
Screenshot: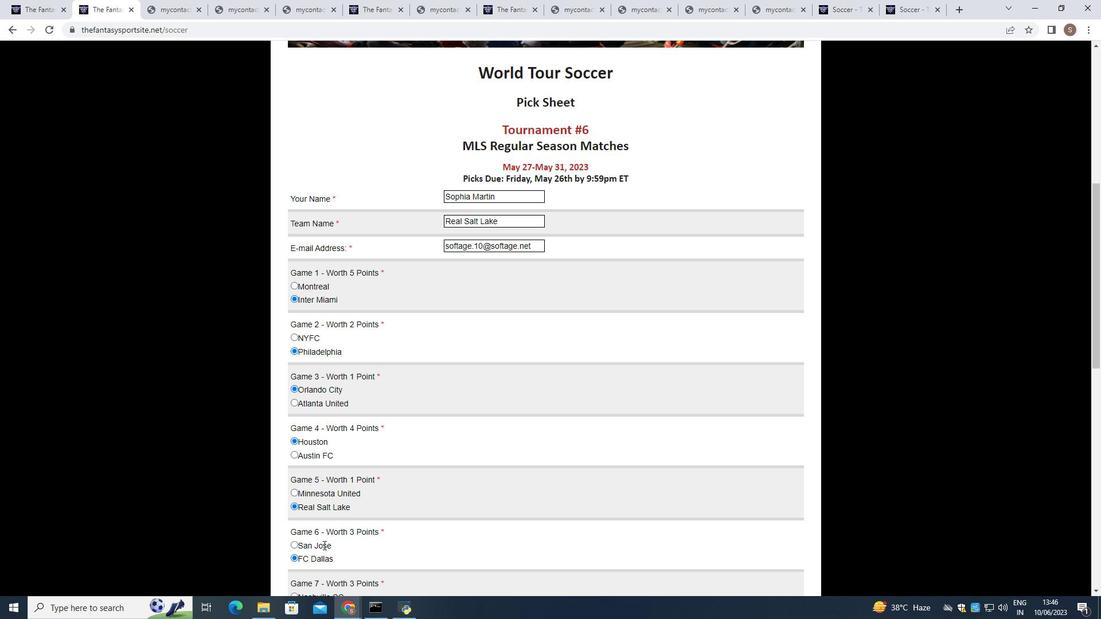 
Action: Mouse scrolled (324, 544) with delta (0, 0)
Screenshot: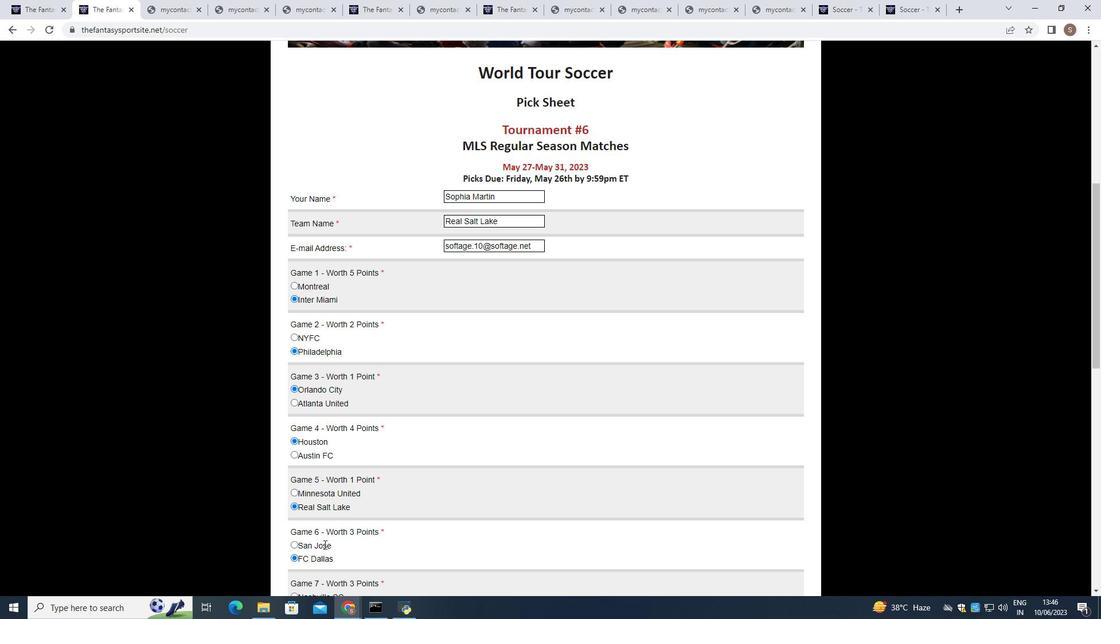 
Action: Mouse scrolled (324, 544) with delta (0, 0)
Screenshot: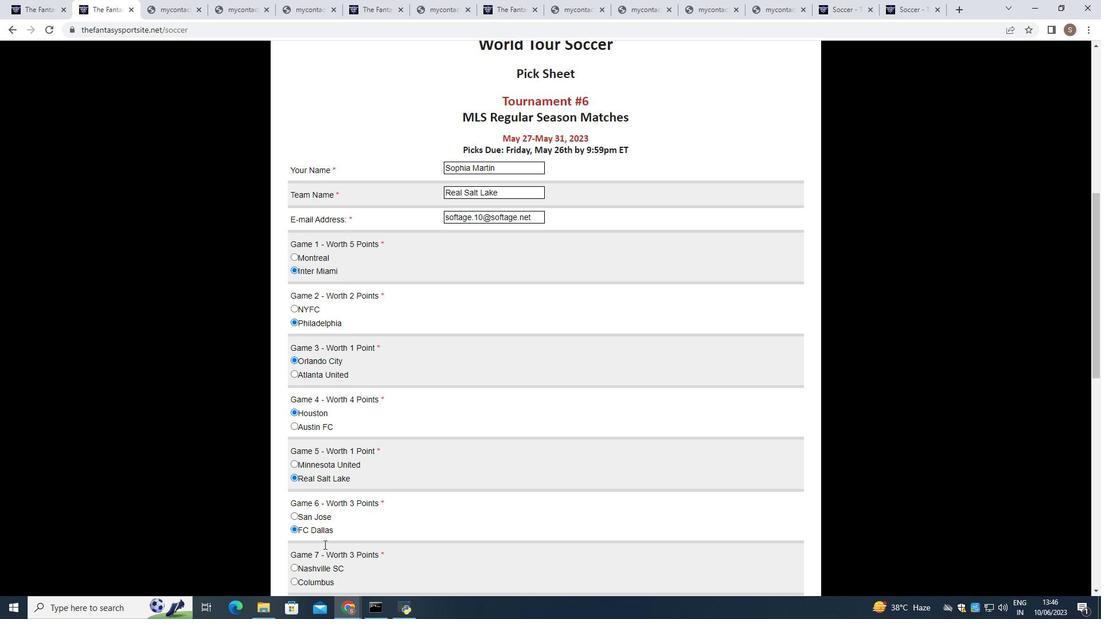 
Action: Mouse scrolled (324, 544) with delta (0, 0)
Screenshot: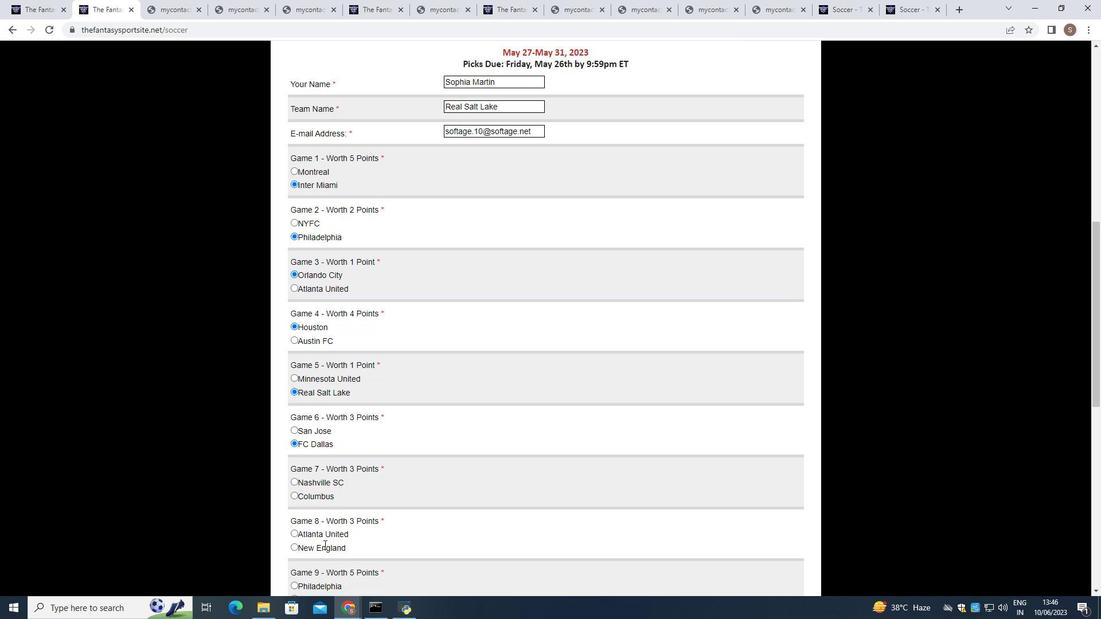 
Action: Mouse moved to (294, 439)
Screenshot: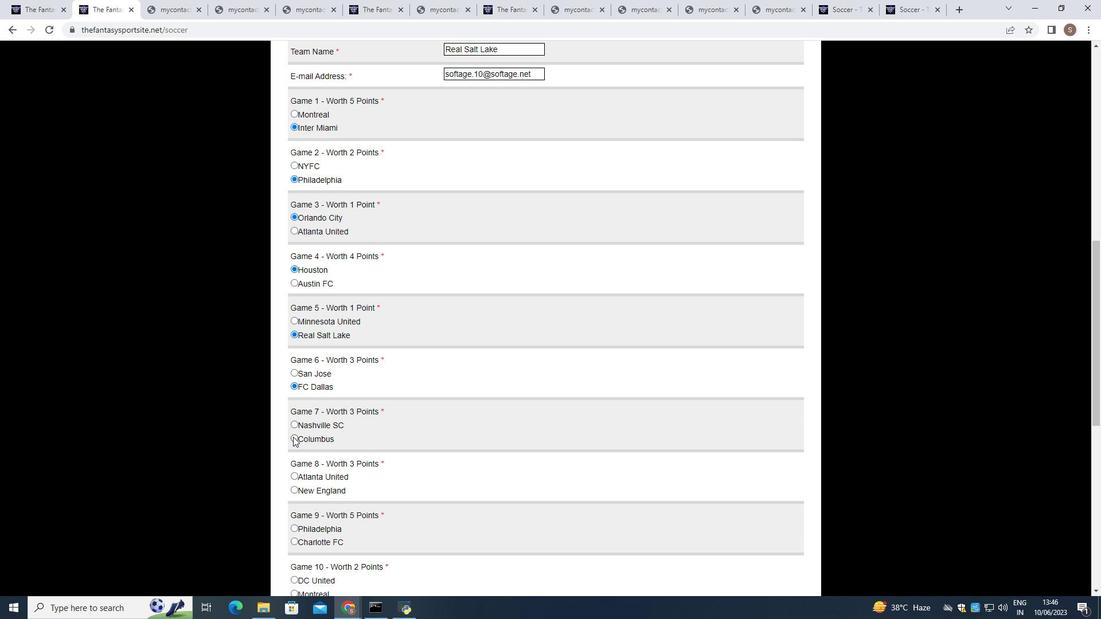 
Action: Mouse pressed left at (294, 439)
Screenshot: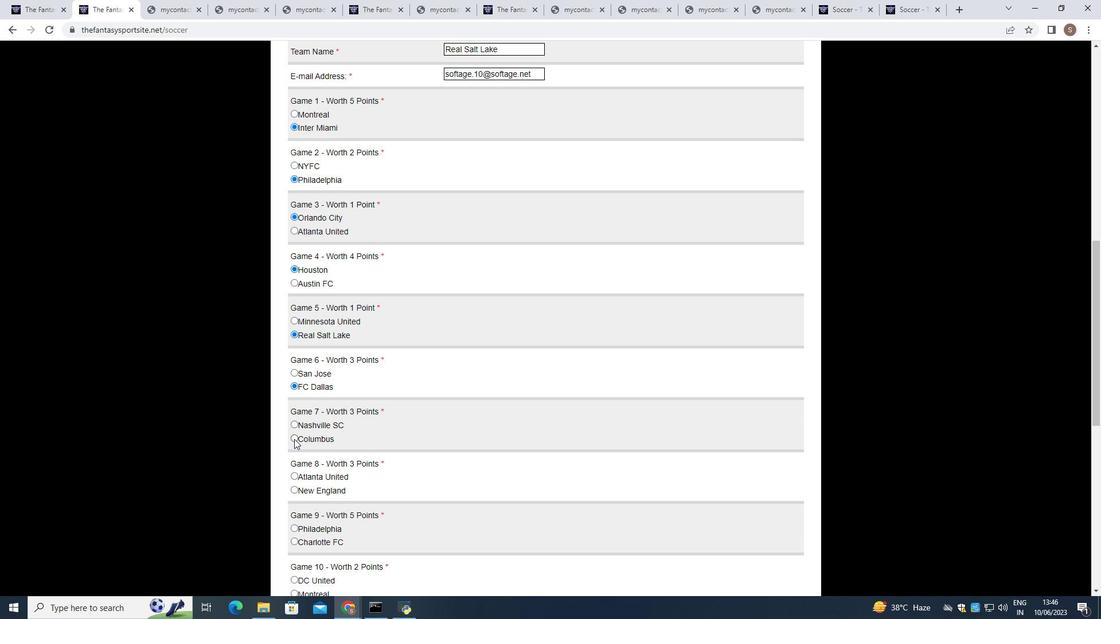 
Action: Mouse moved to (294, 490)
Screenshot: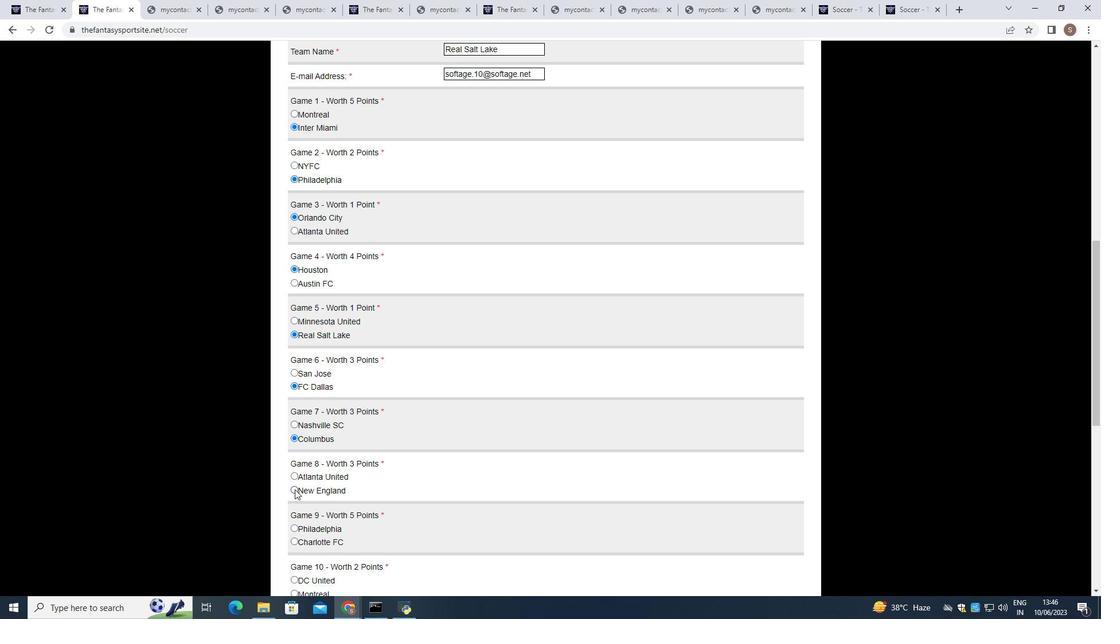 
Action: Mouse pressed left at (294, 490)
Screenshot: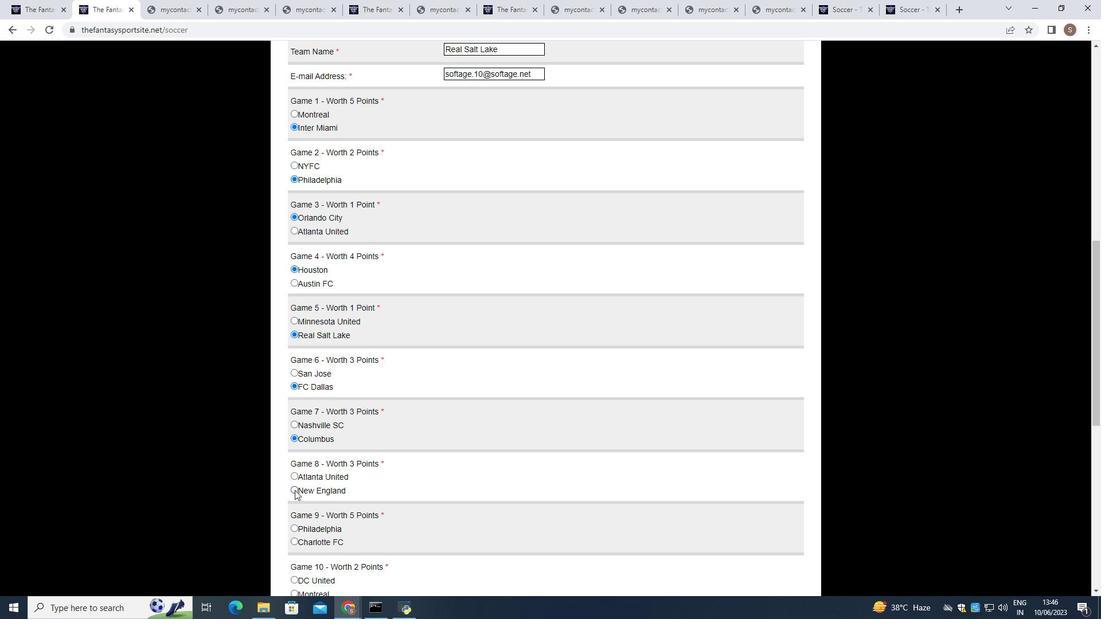 
Action: Mouse moved to (294, 540)
Screenshot: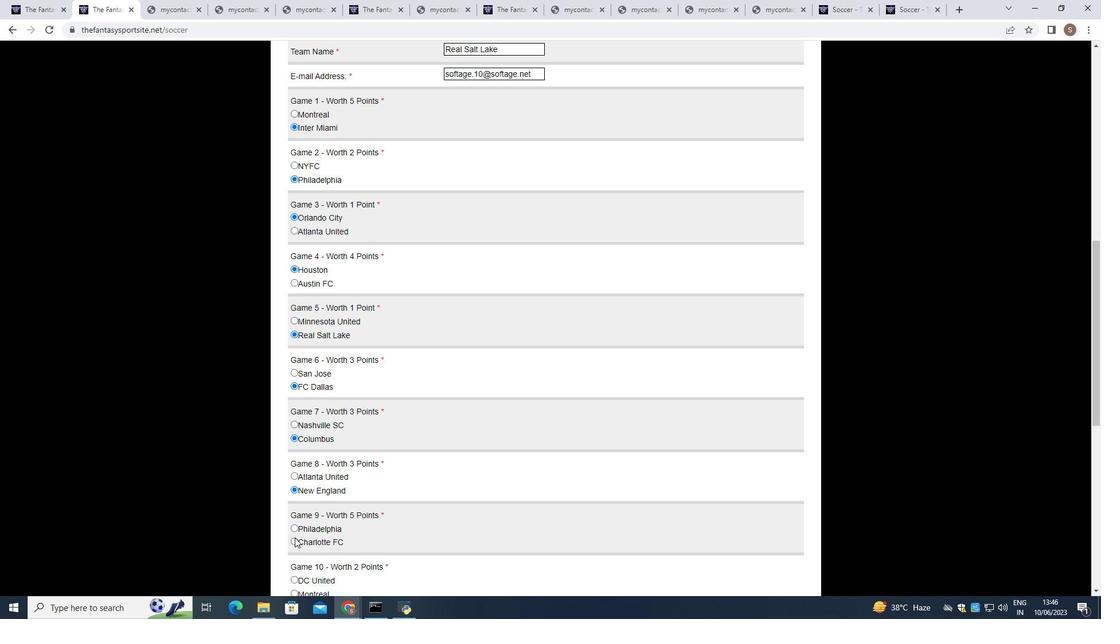 
Action: Mouse pressed left at (294, 540)
Screenshot: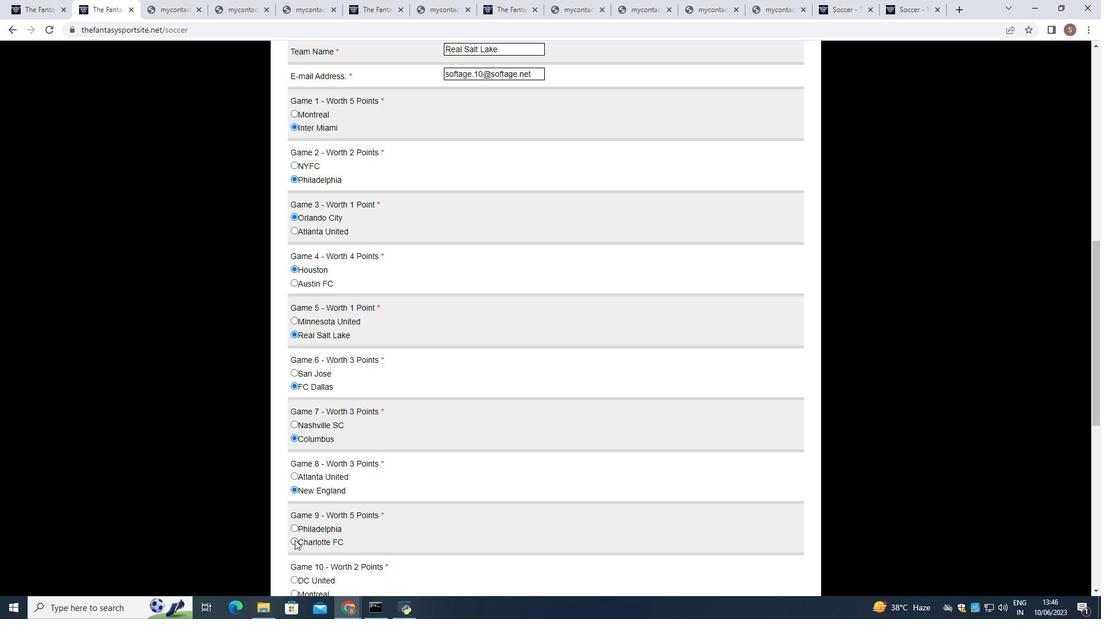 
Action: Mouse scrolled (294, 540) with delta (0, 0)
Screenshot: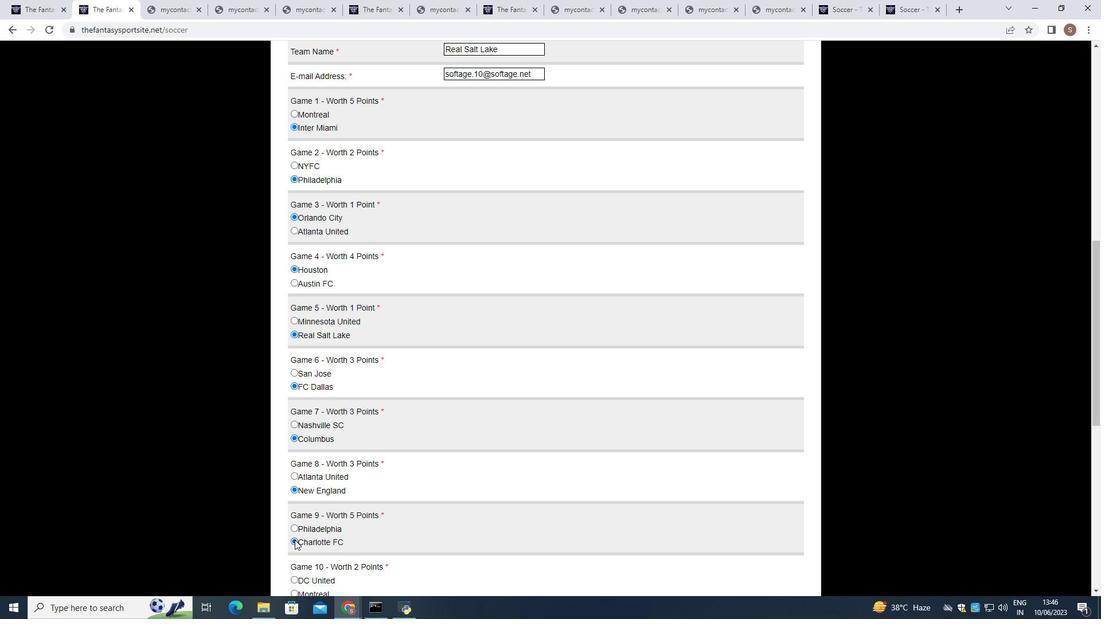 
Action: Mouse scrolled (294, 540) with delta (0, 0)
Screenshot: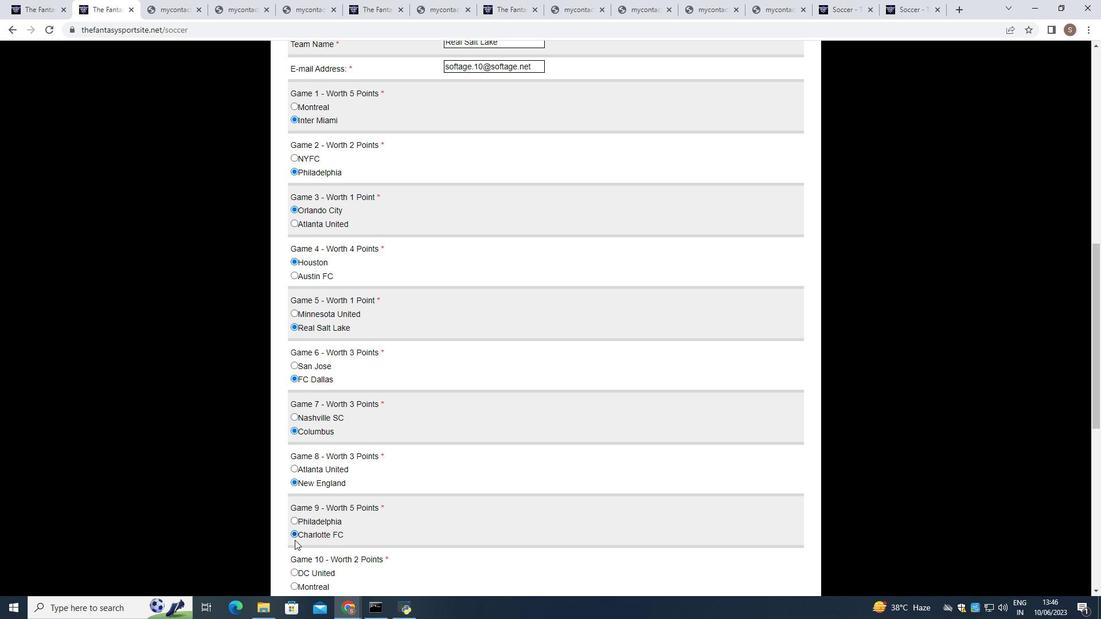 
Action: Mouse scrolled (294, 540) with delta (0, 0)
Screenshot: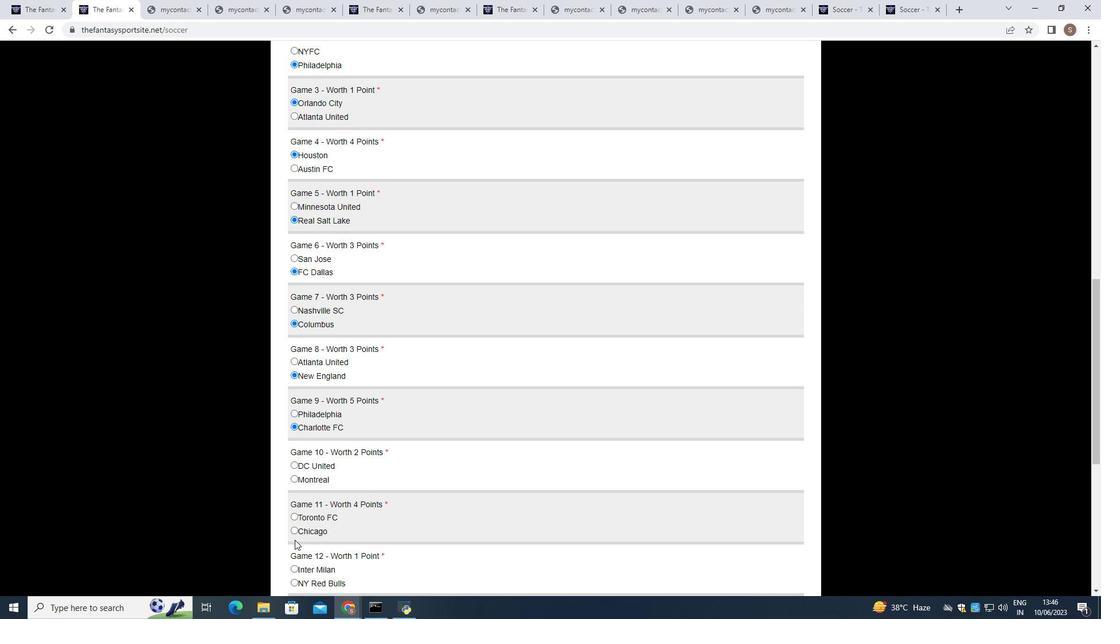 
Action: Mouse moved to (294, 421)
Screenshot: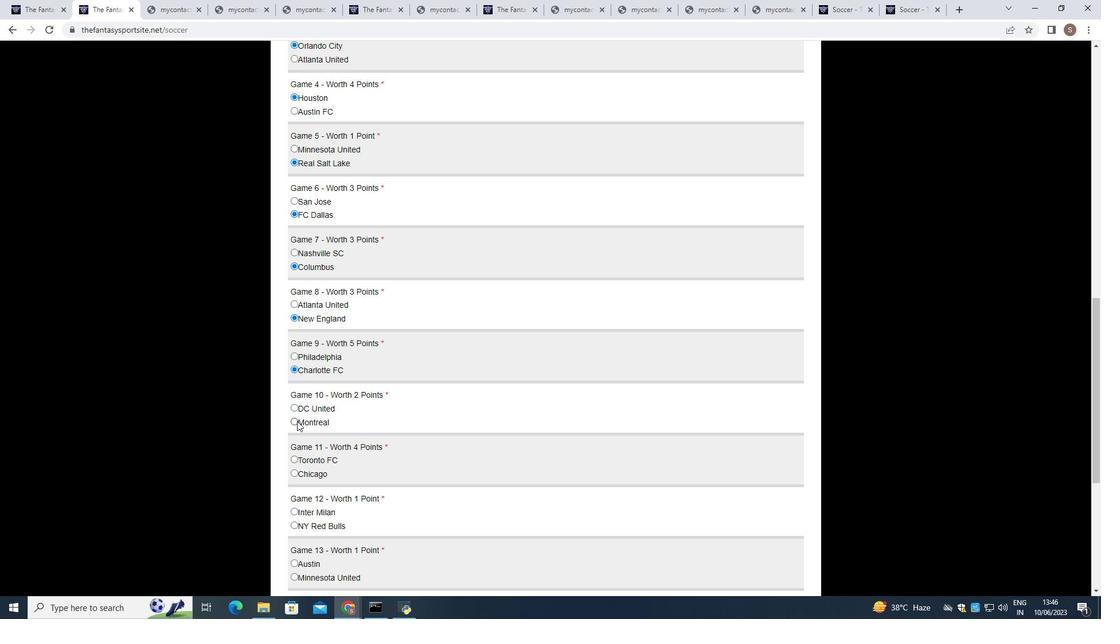 
Action: Mouse pressed left at (294, 421)
Screenshot: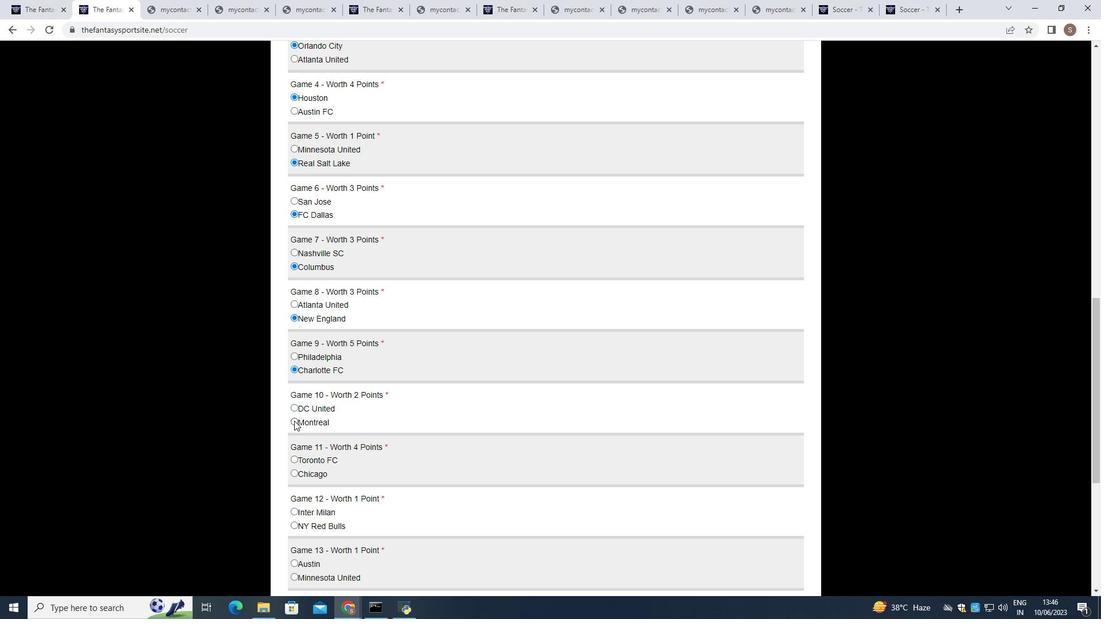 
Action: Mouse moved to (294, 423)
Screenshot: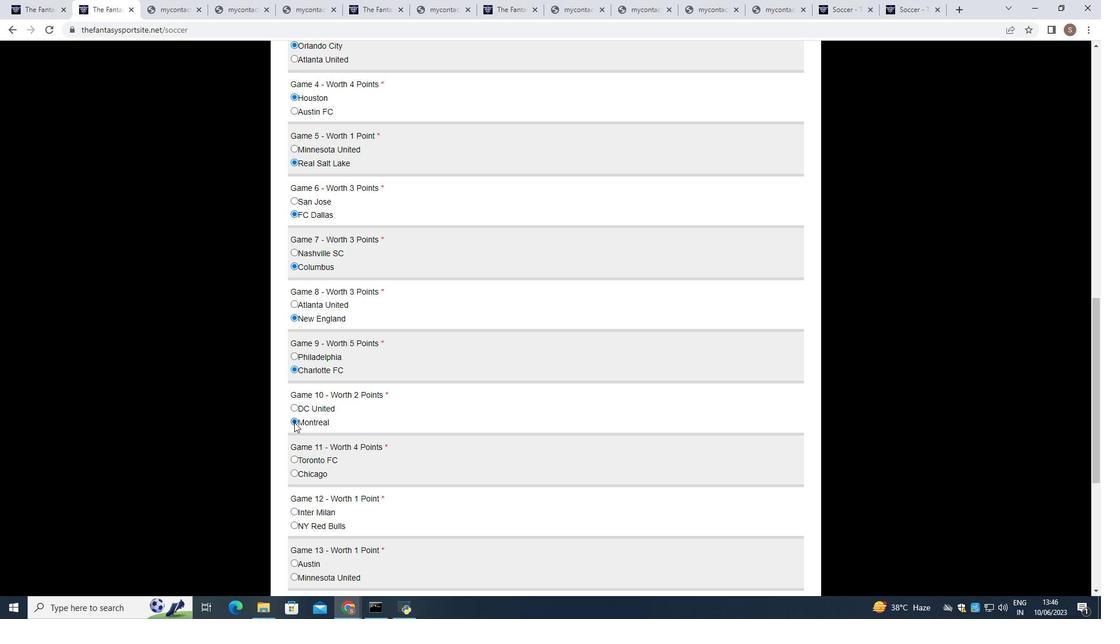 
Action: Mouse scrolled (294, 422) with delta (0, 0)
Screenshot: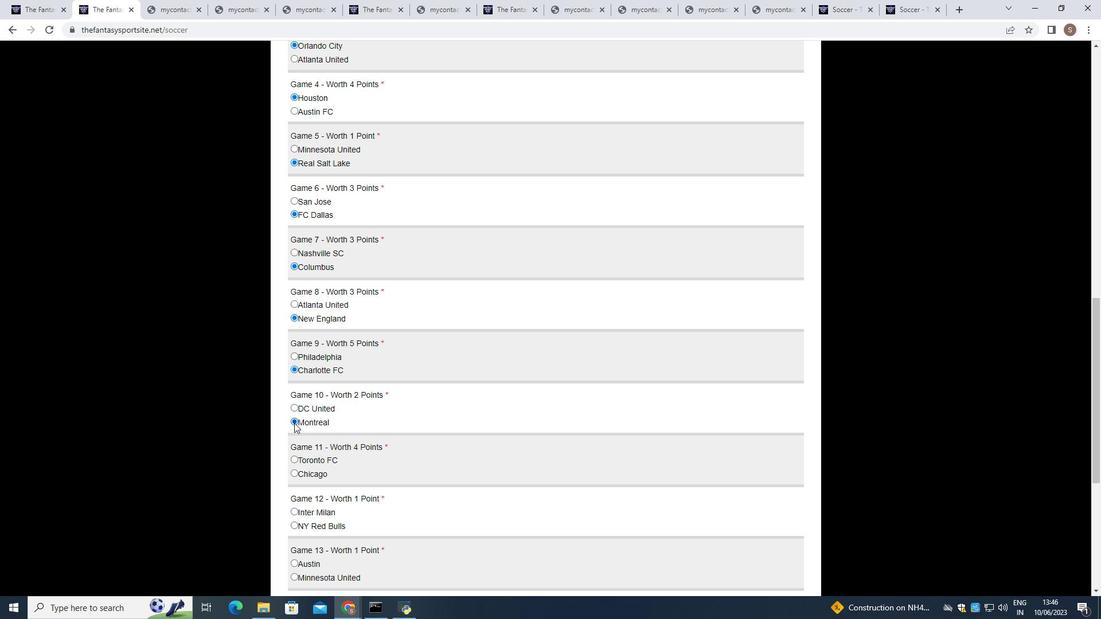 
Action: Mouse moved to (293, 402)
Screenshot: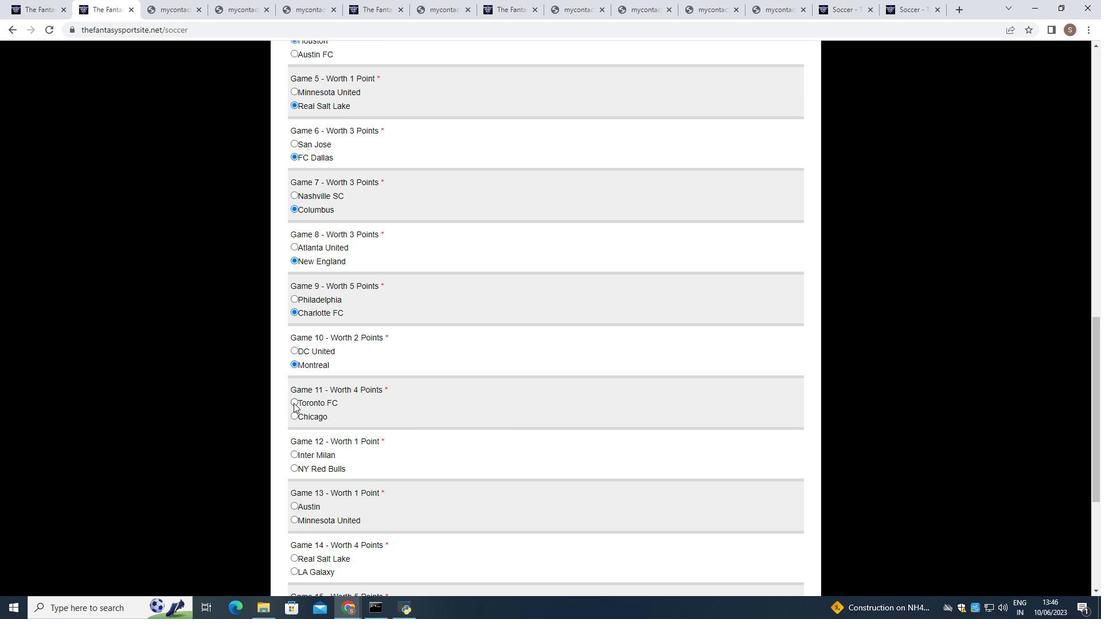 
Action: Mouse pressed left at (293, 402)
Screenshot: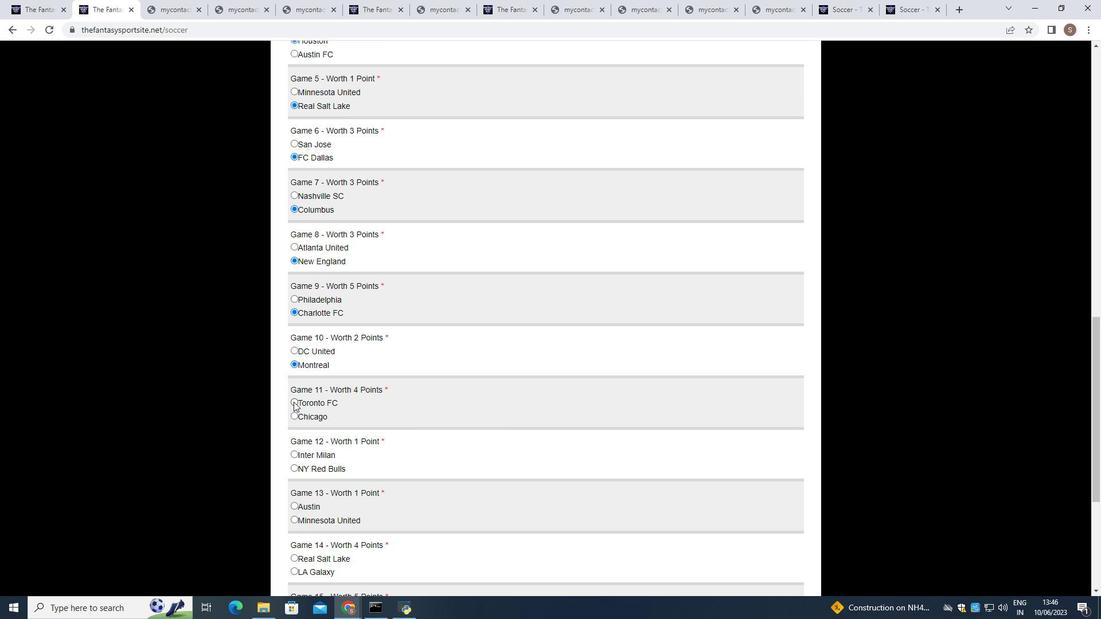 
Action: Mouse moved to (294, 467)
Screenshot: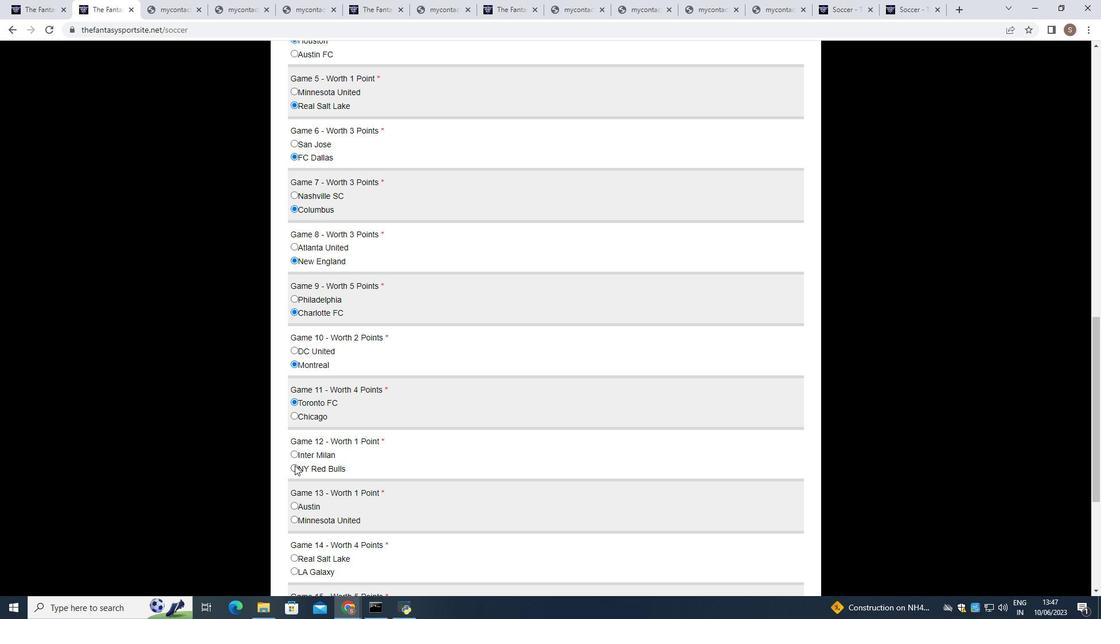 
Action: Mouse pressed left at (294, 467)
Screenshot: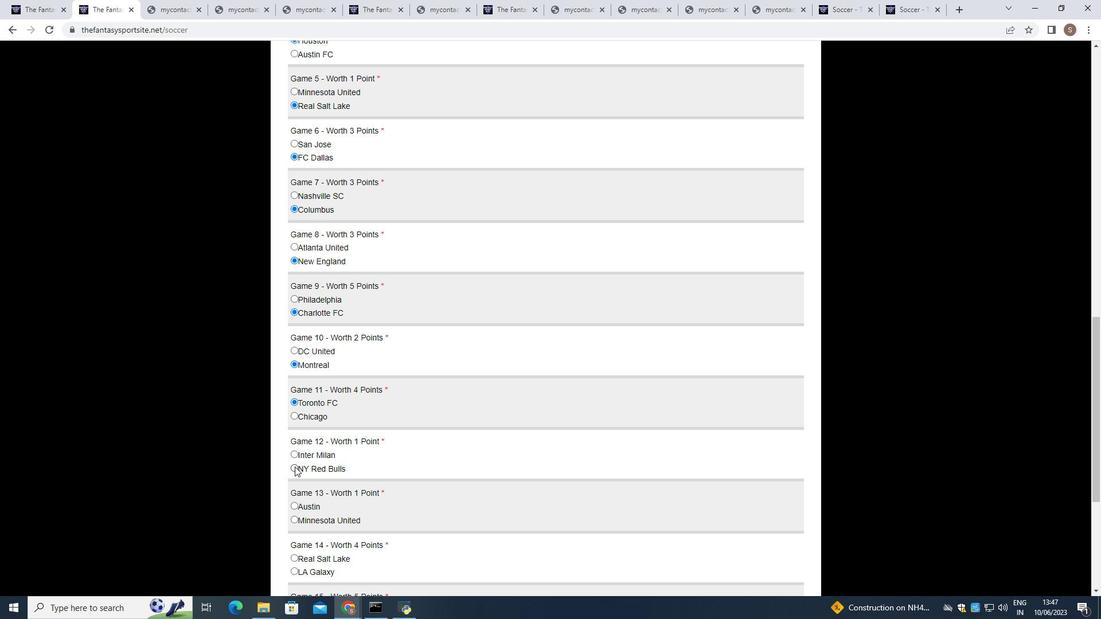 
Action: Mouse scrolled (294, 466) with delta (0, 0)
Screenshot: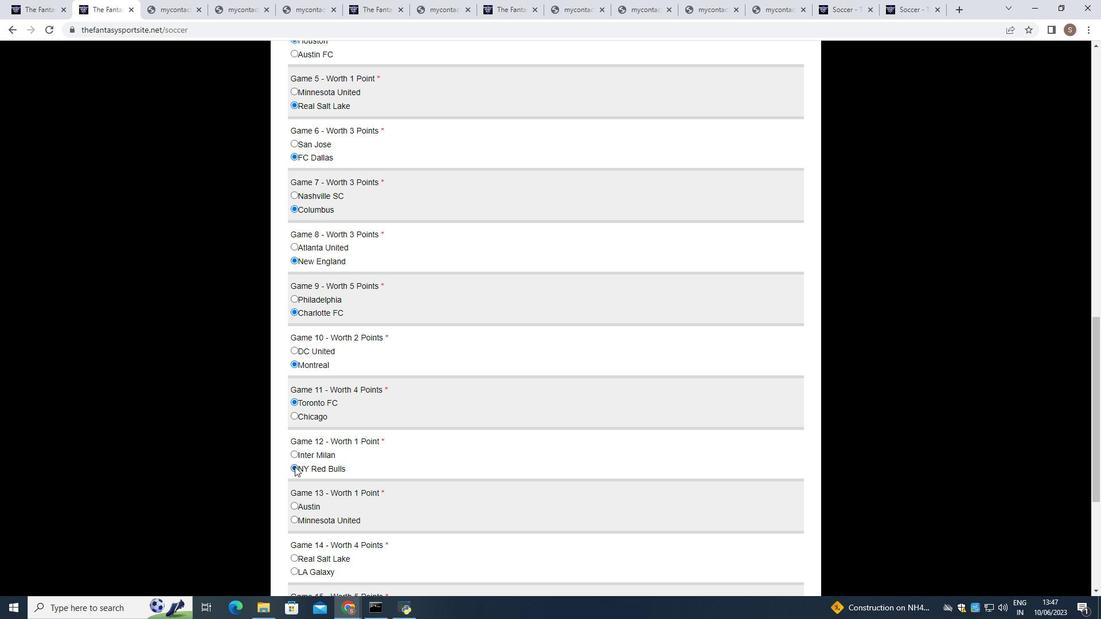 
Action: Mouse moved to (293, 459)
Screenshot: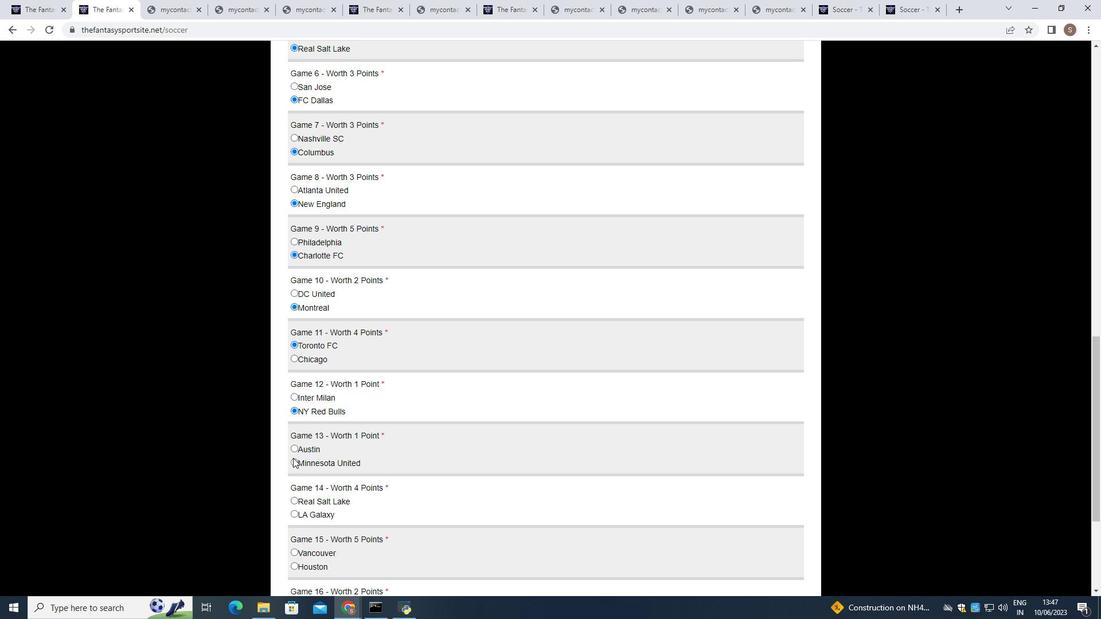
Action: Mouse pressed left at (293, 459)
Screenshot: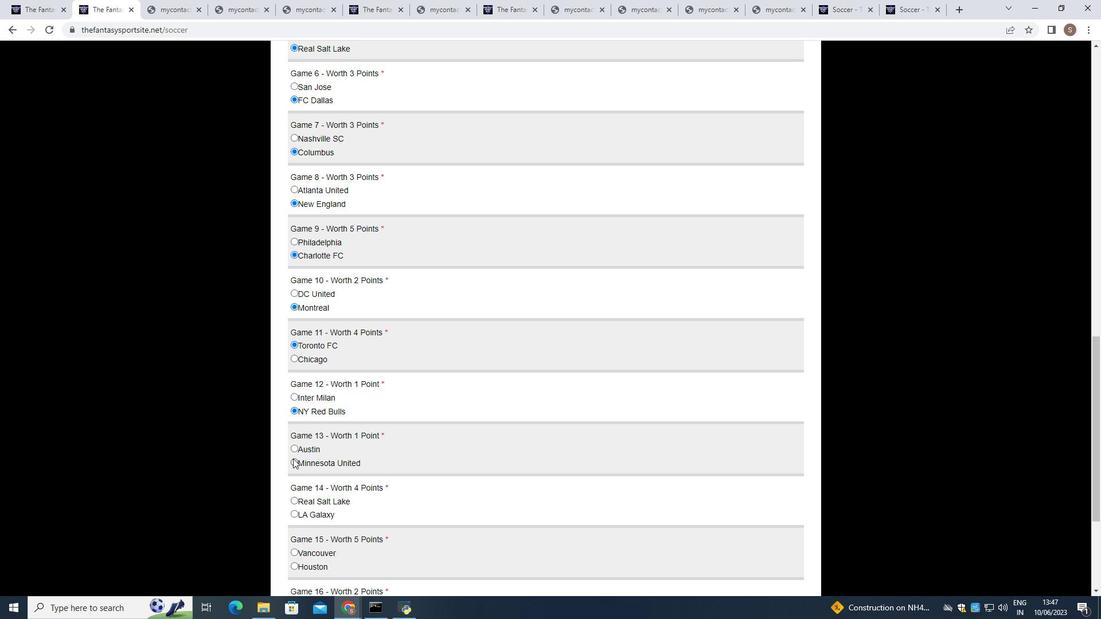 
Action: Mouse moved to (292, 500)
Screenshot: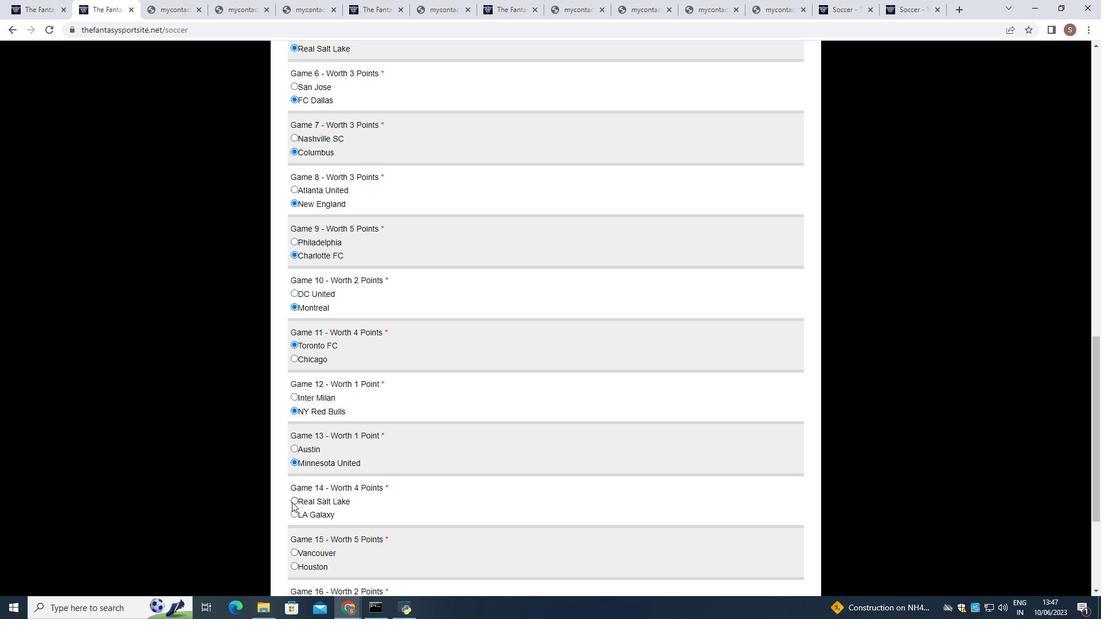 
Action: Mouse pressed left at (292, 500)
Screenshot: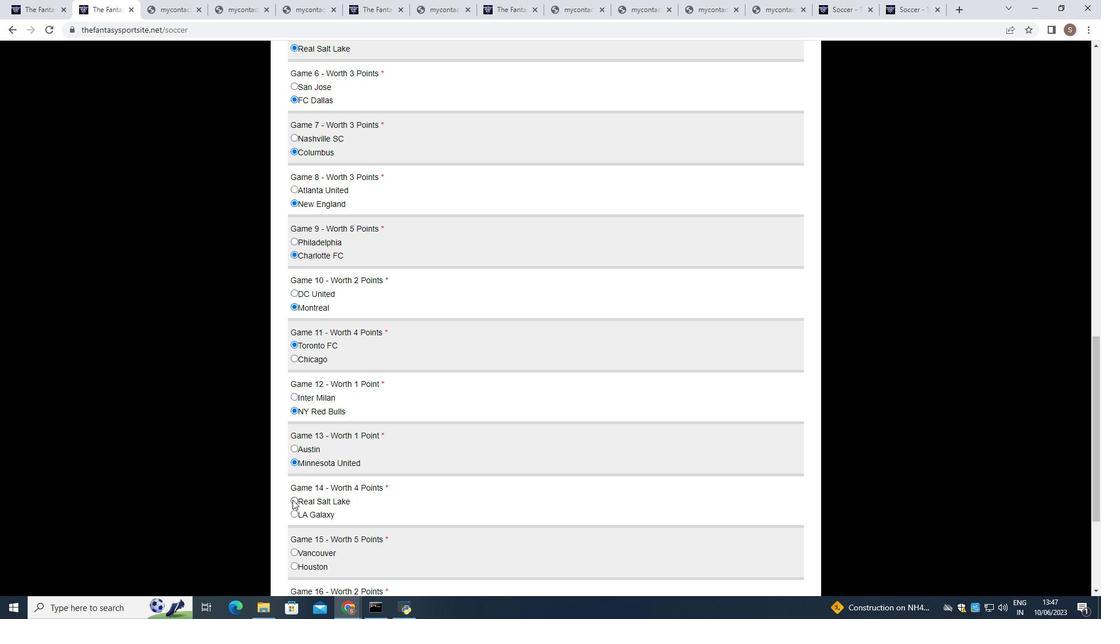 
Action: Mouse scrolled (292, 499) with delta (0, 0)
Screenshot: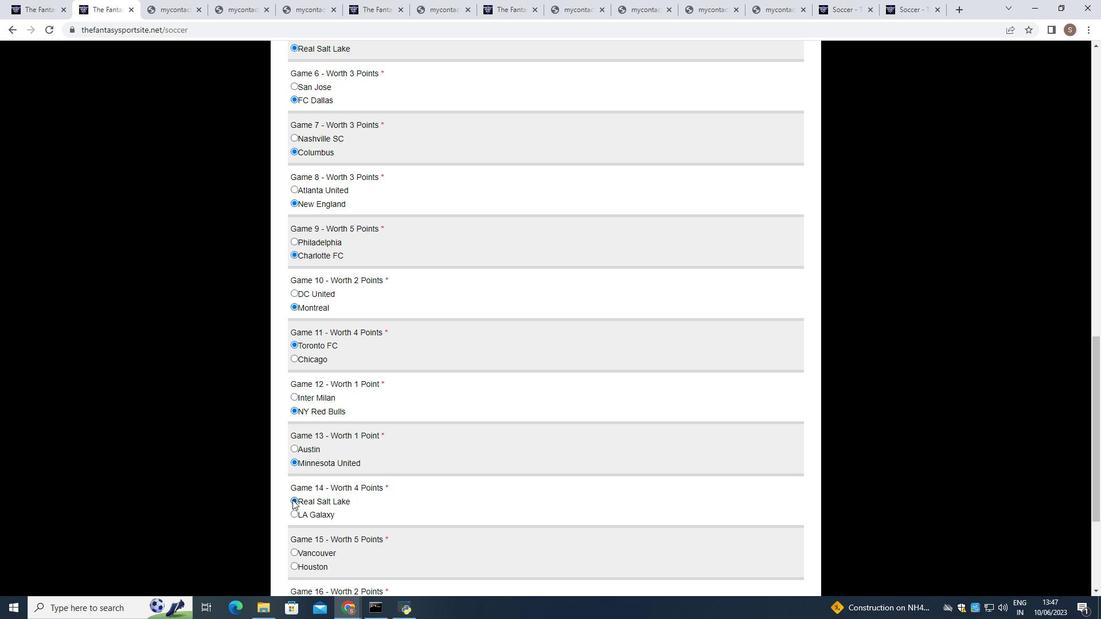 
Action: Mouse moved to (294, 509)
Screenshot: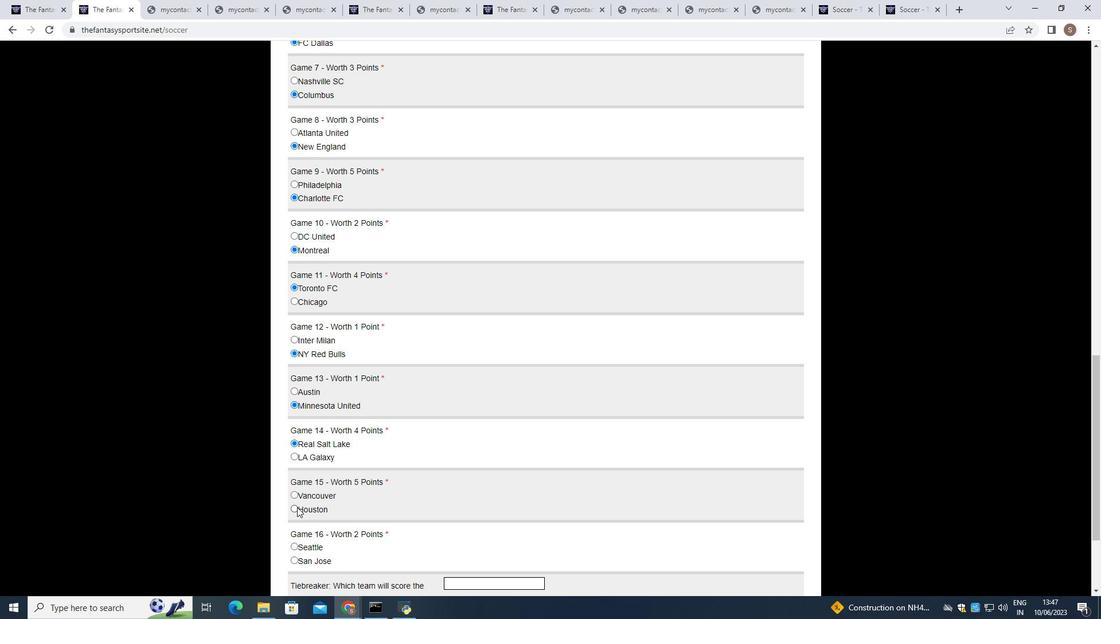 
Action: Mouse pressed left at (294, 509)
Screenshot: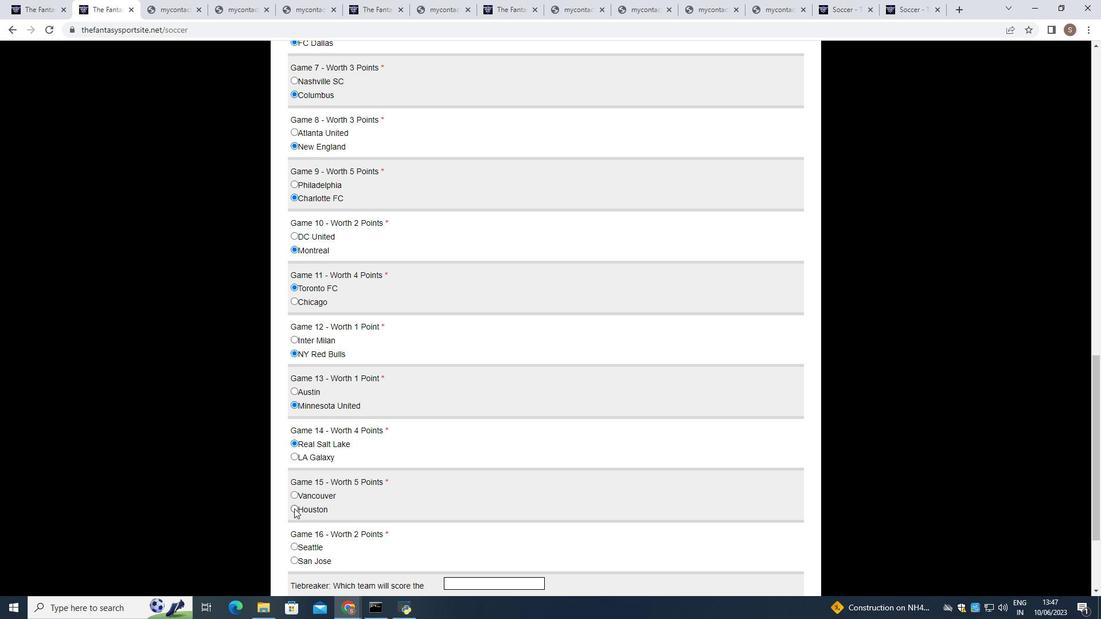 
Action: Mouse moved to (293, 547)
Screenshot: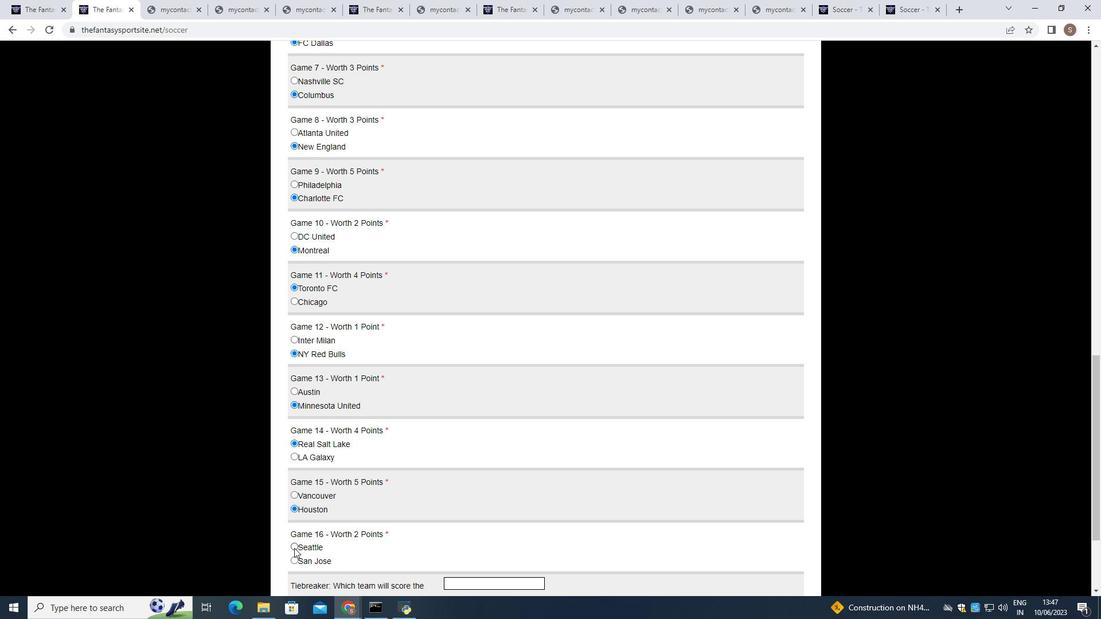 
Action: Mouse pressed left at (293, 547)
Screenshot: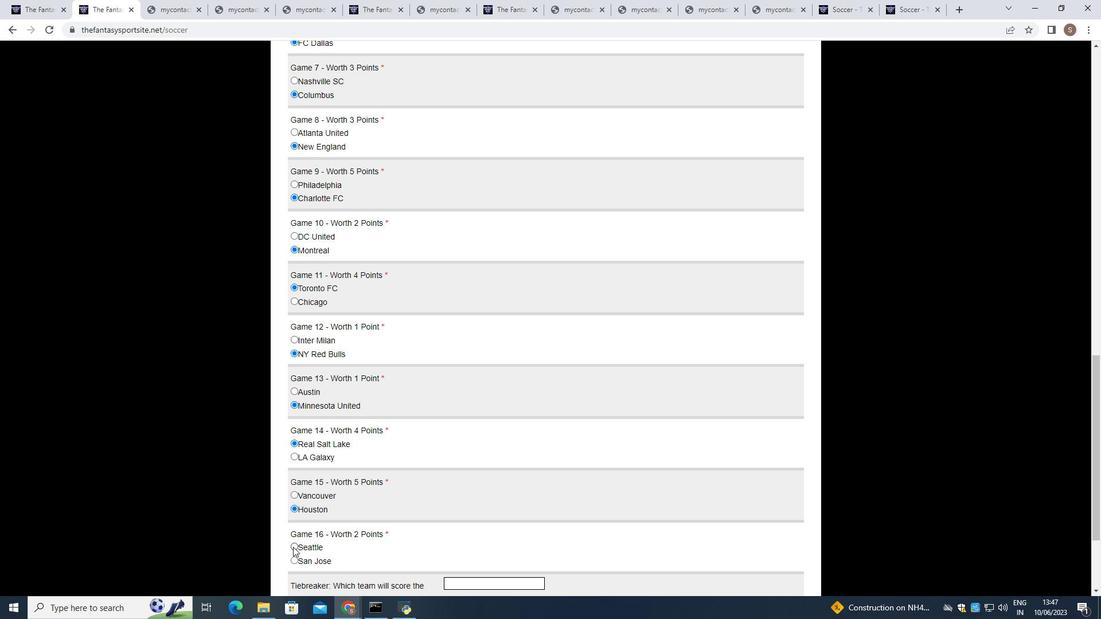 
Action: Mouse moved to (325, 530)
Screenshot: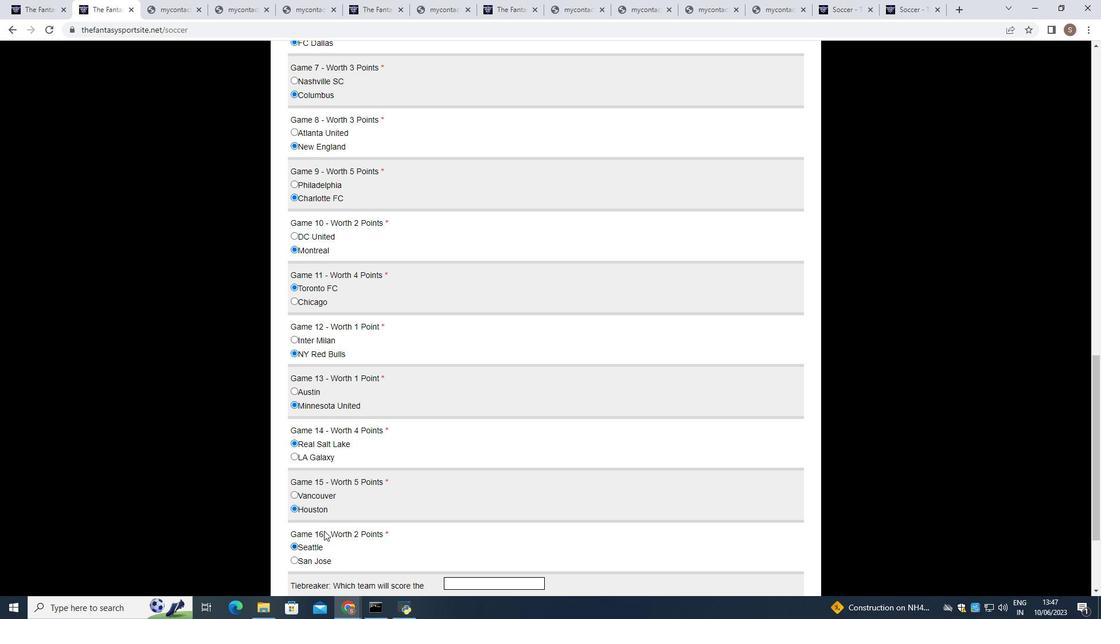 
Action: Mouse scrolled (325, 529) with delta (0, 0)
Screenshot: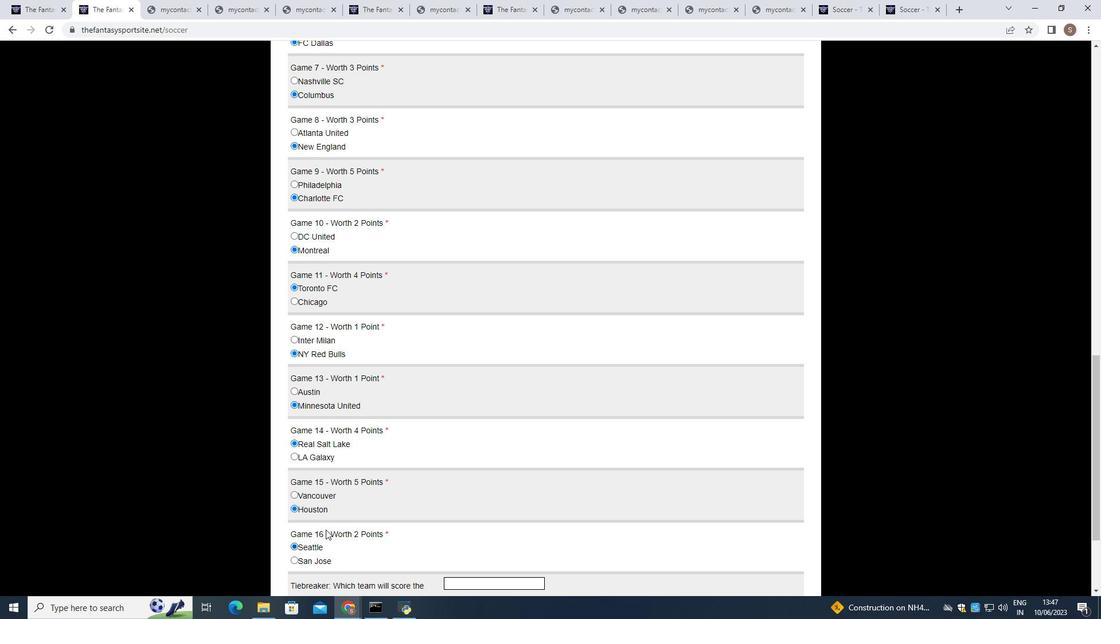 
Action: Mouse scrolled (325, 529) with delta (0, 0)
Screenshot: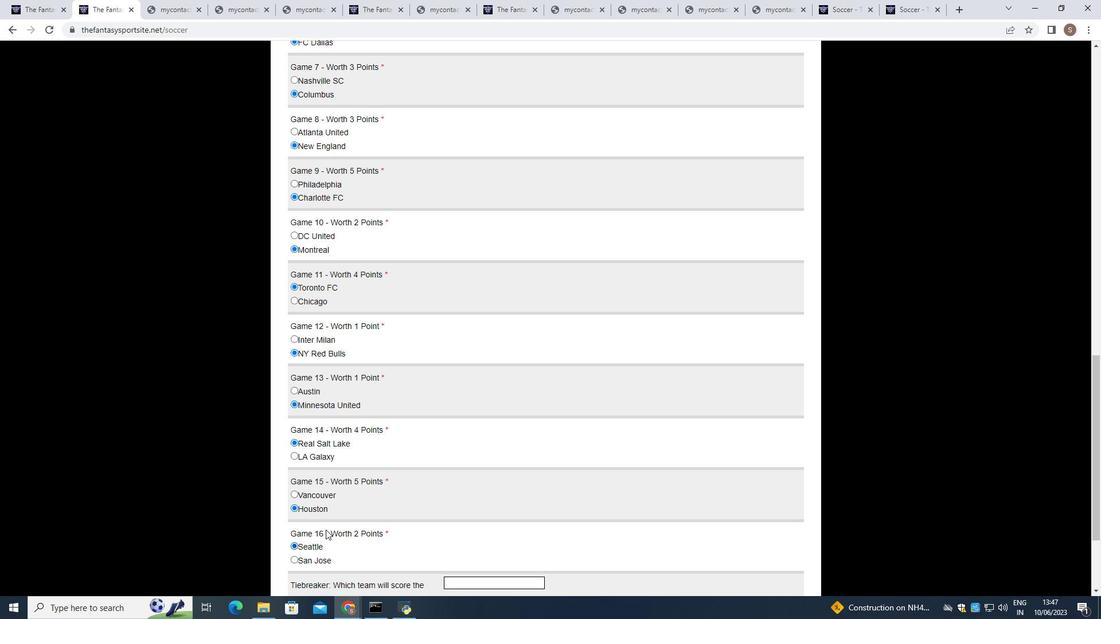 
Action: Mouse scrolled (325, 529) with delta (0, 0)
Screenshot: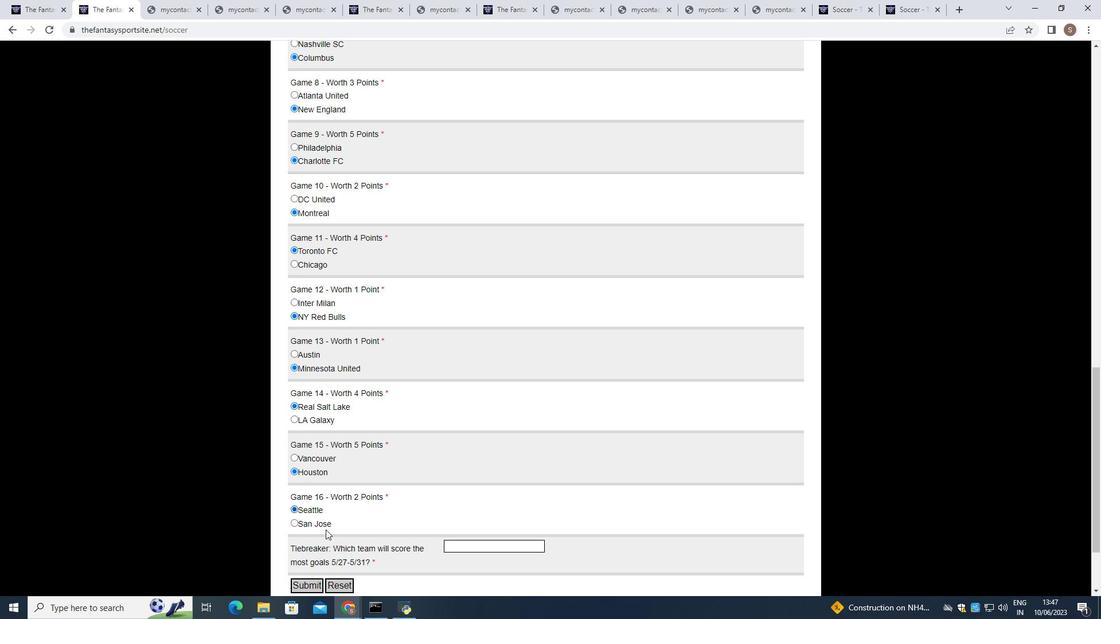 
Action: Mouse moved to (471, 445)
Screenshot: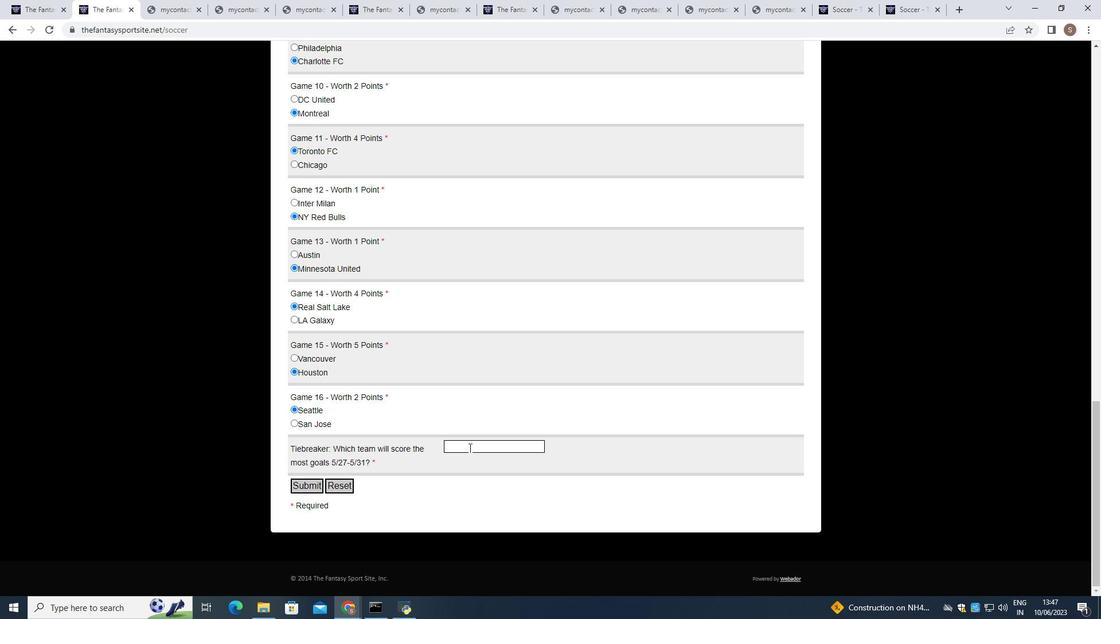 
Action: Mouse pressed left at (471, 445)
Screenshot: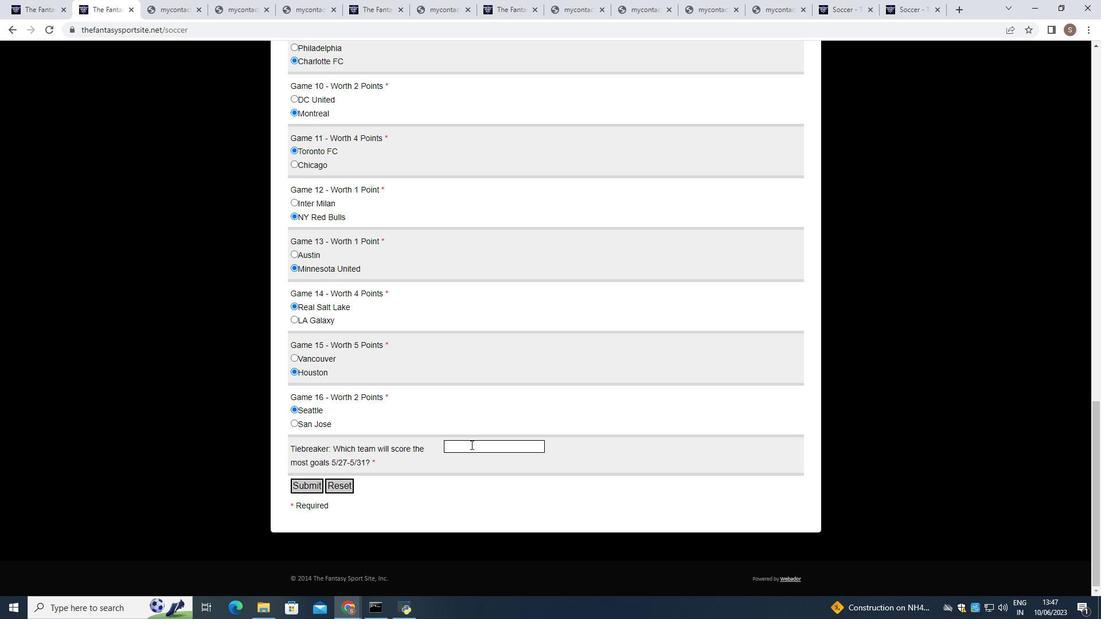 
Action: Key pressed <Key.shift>r<Key.backspace><Key.shift>Real<Key.space><Key.shift><Key.shift><Key.shift><Key.shift>Salt<Key.space><Key.shift><Key.shift><Key.shift>Lake
Screenshot: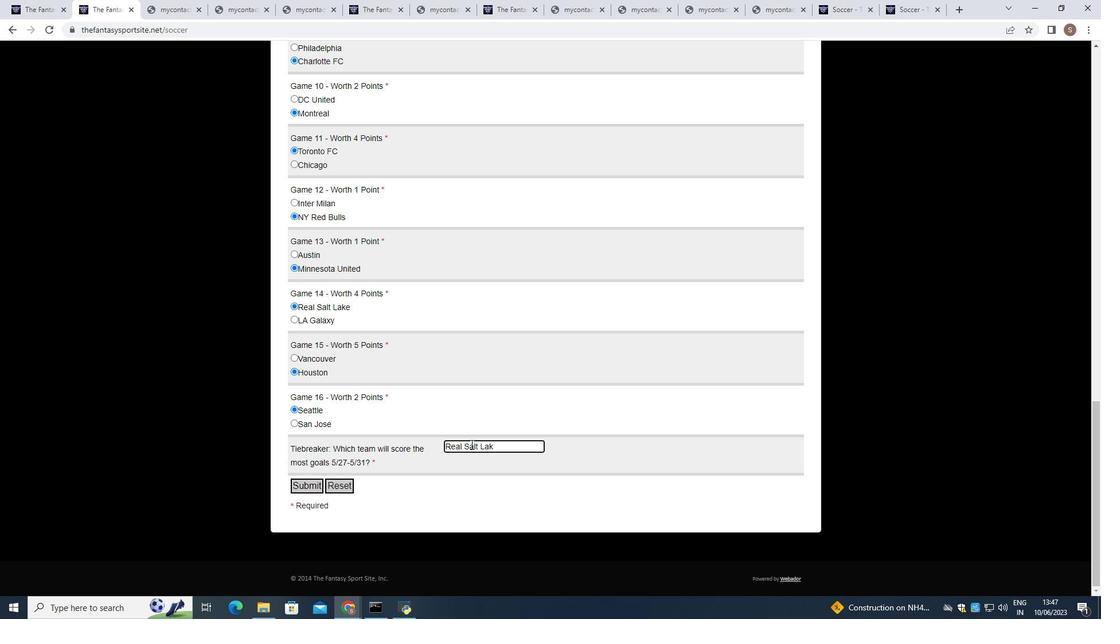 
Action: Mouse moved to (305, 485)
Screenshot: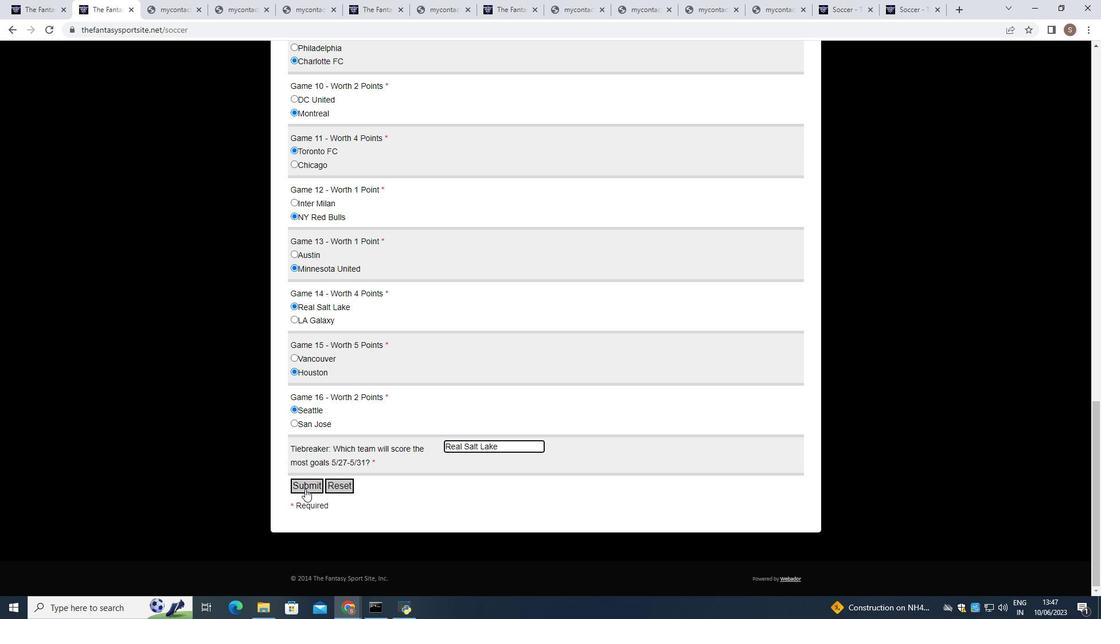 
Action: Mouse pressed left at (305, 485)
Screenshot: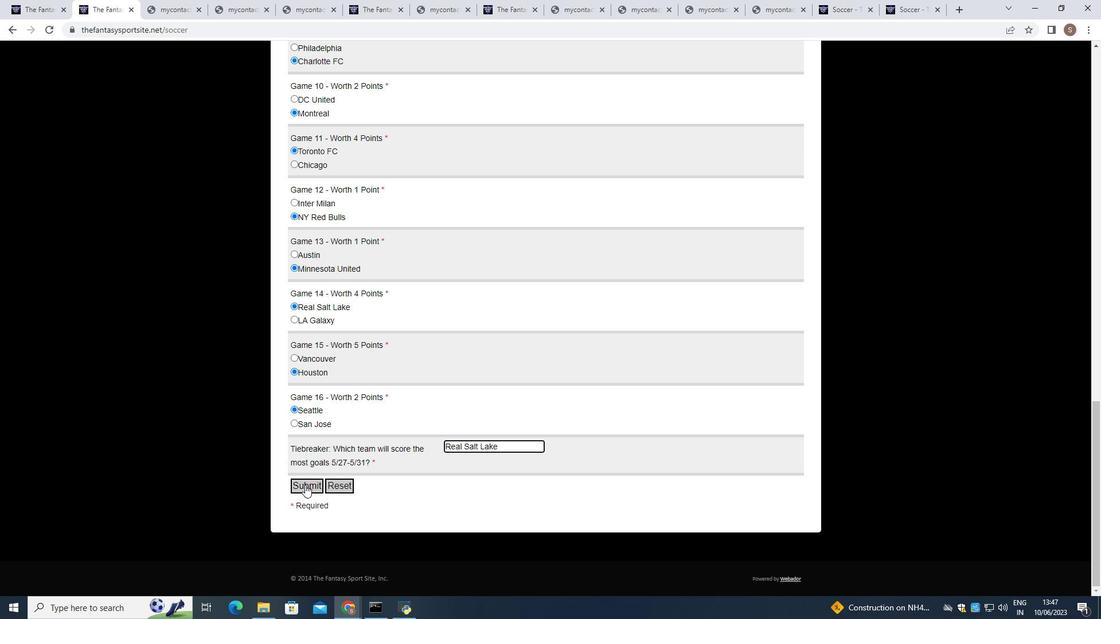 
